 Task: Look for space in Ngaoundéré, Cameroon from 2nd September, 2023 to 10th September, 2023 for 1 adult in price range Rs.5000 to Rs.16000. Place can be private room with 1  bedroom having 1 bed and 1 bathroom. Property type can be house, flat, guest house, hotel. Booking option can be shelf check-in. Required host language is English.
Action: Mouse moved to (368, 169)
Screenshot: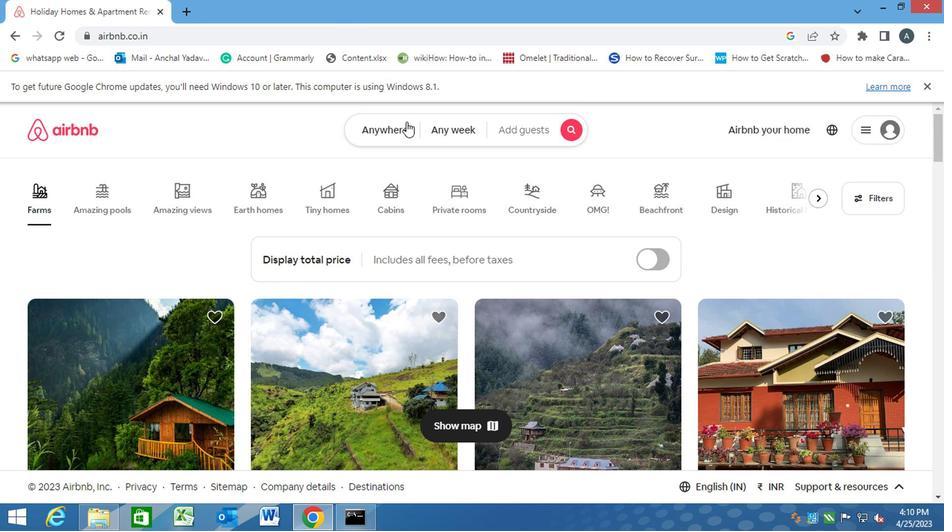 
Action: Mouse pressed left at (368, 169)
Screenshot: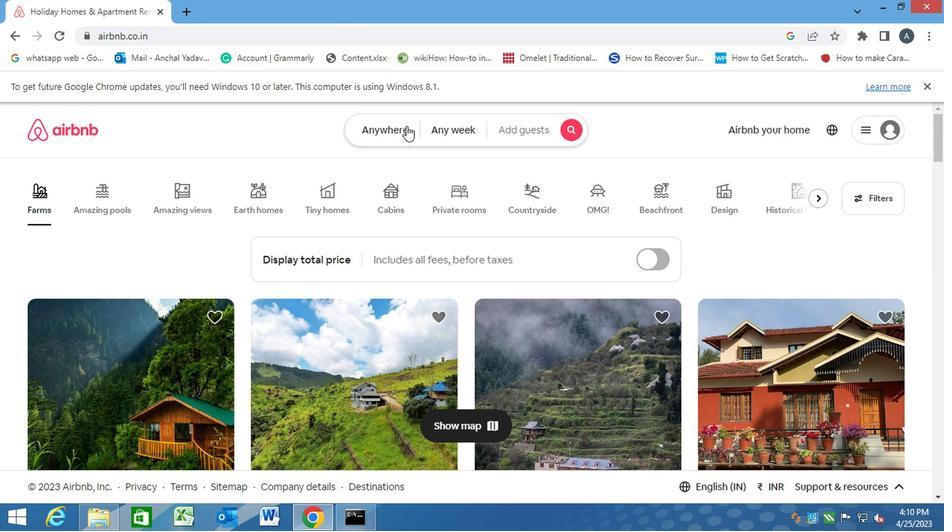 
Action: Mouse moved to (282, 208)
Screenshot: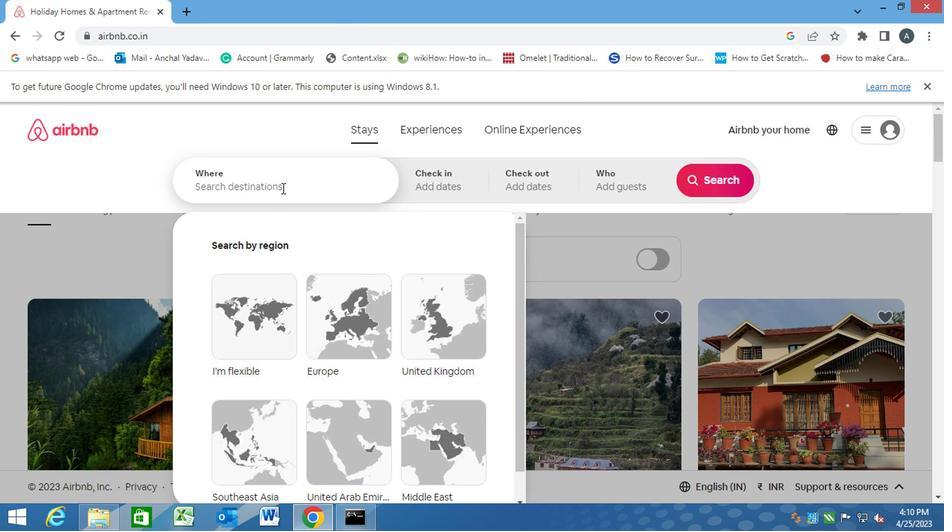 
Action: Mouse pressed left at (282, 208)
Screenshot: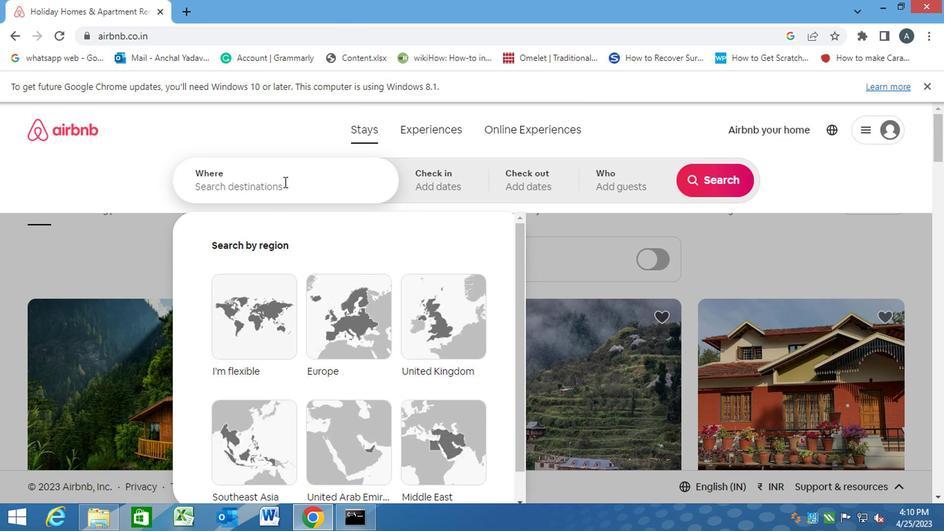 
Action: Key pressed n<Key.caps_lock>gaoundere,<Key.space><Key.caps_lock>c<Key.caps_lock>ameroon<Key.enter>
Screenshot: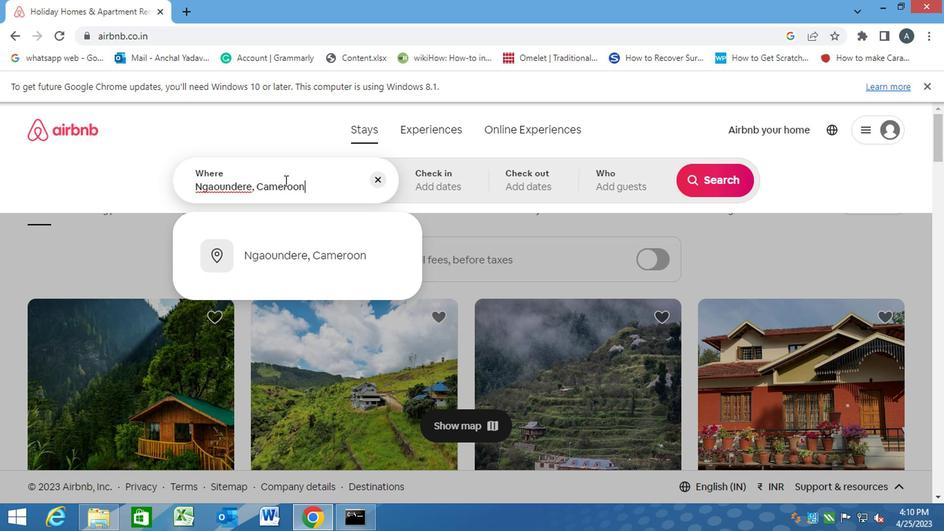 
Action: Mouse moved to (586, 284)
Screenshot: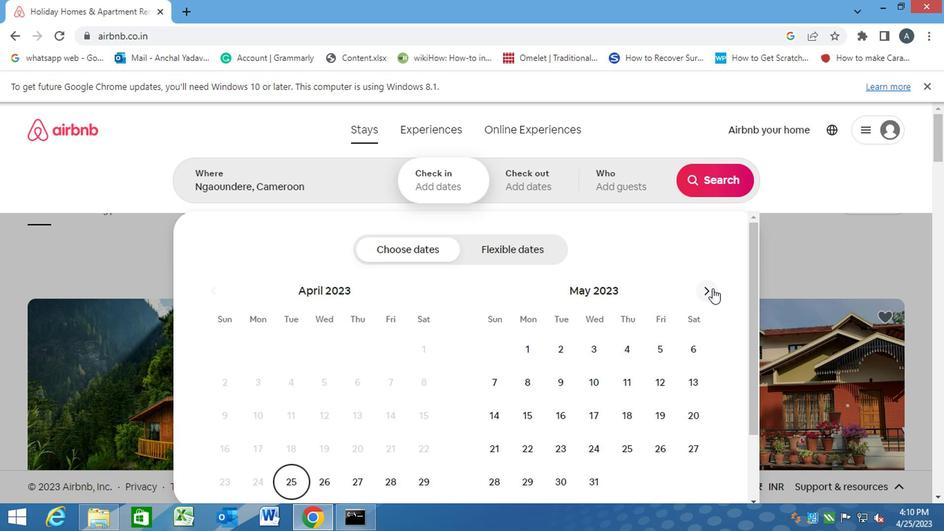 
Action: Mouse pressed left at (586, 284)
Screenshot: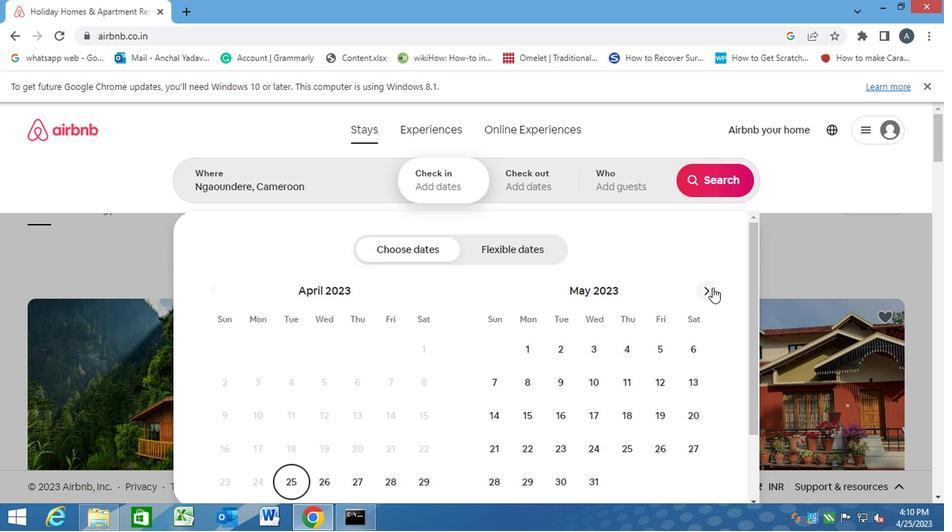 
Action: Mouse pressed left at (586, 284)
Screenshot: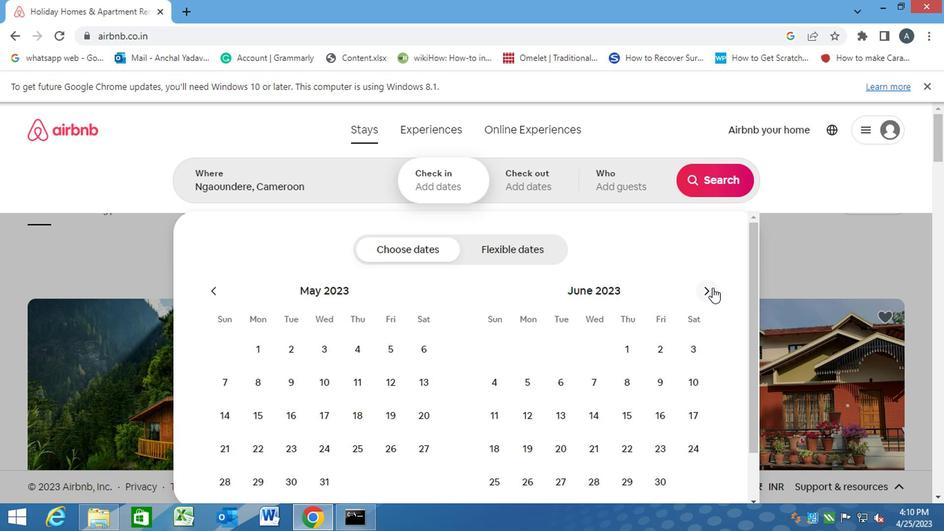 
Action: Mouse pressed left at (586, 284)
Screenshot: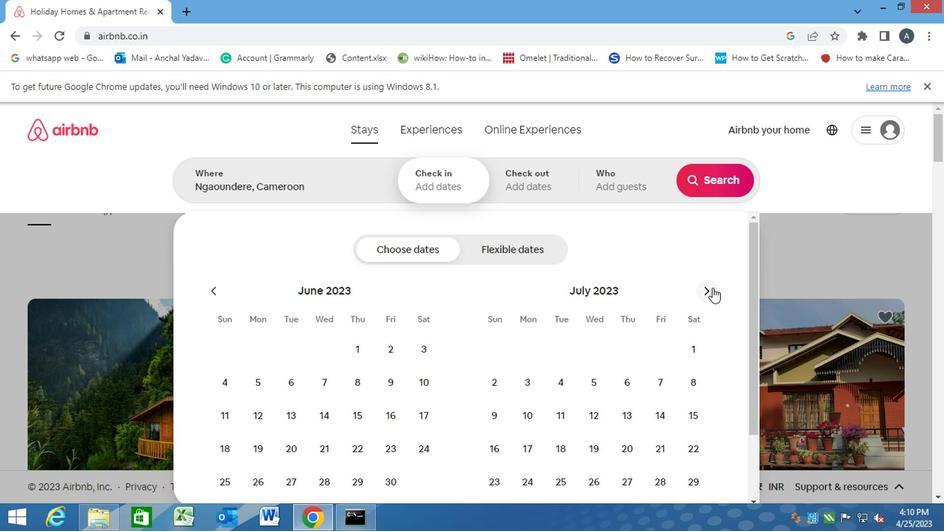 
Action: Mouse pressed left at (586, 284)
Screenshot: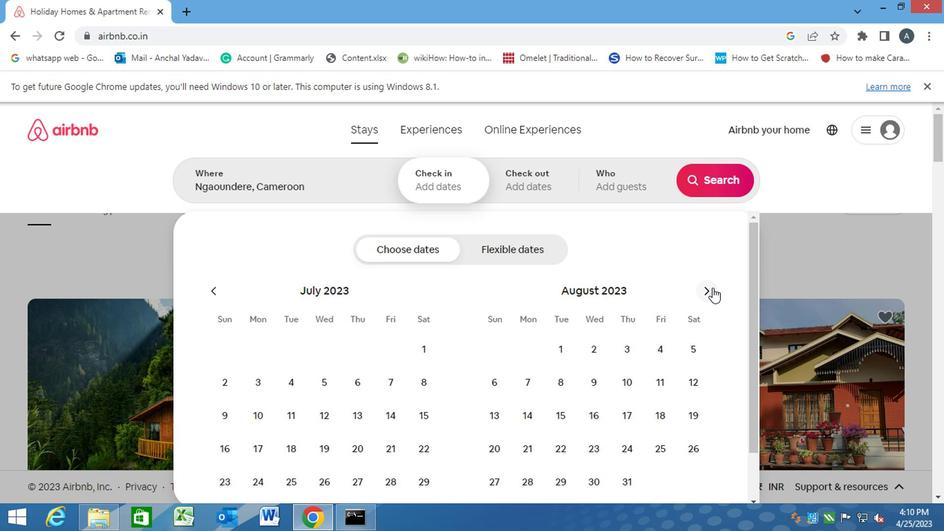 
Action: Mouse moved to (565, 325)
Screenshot: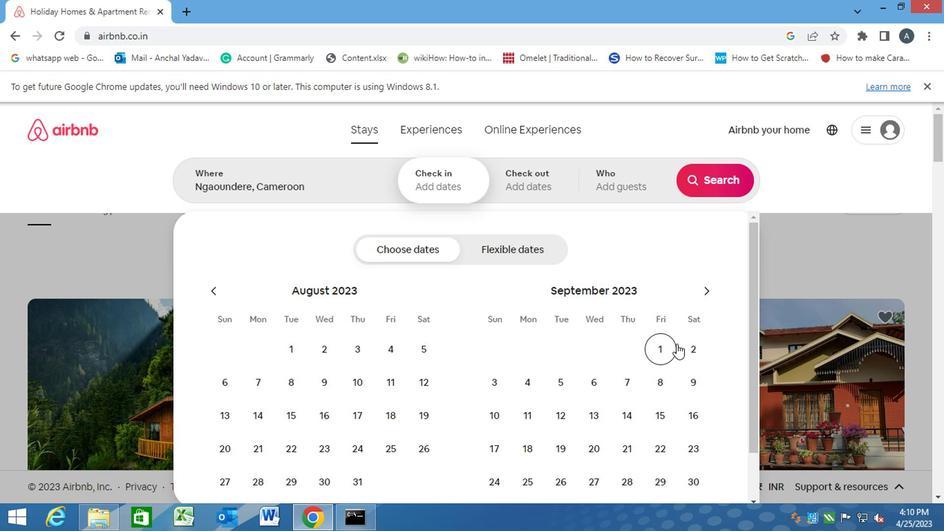 
Action: Mouse pressed left at (565, 325)
Screenshot: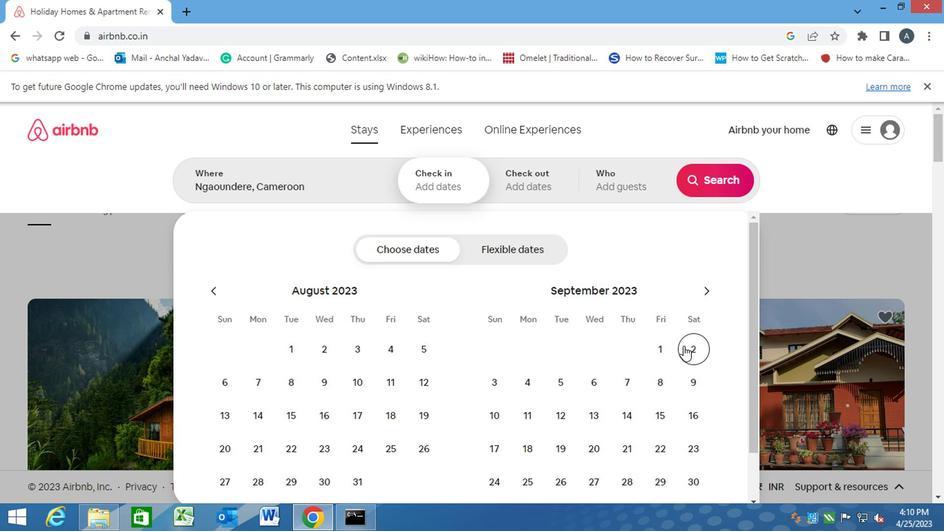 
Action: Mouse moved to (439, 372)
Screenshot: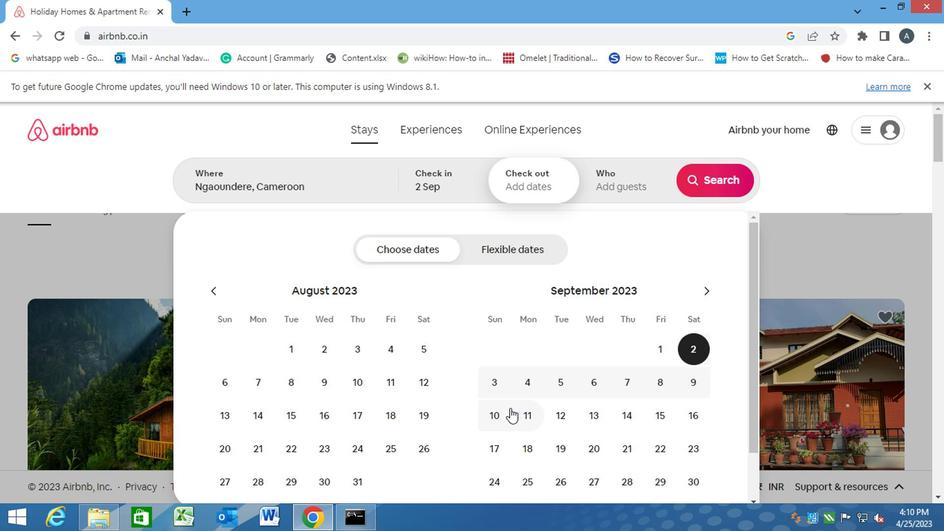 
Action: Mouse pressed left at (439, 372)
Screenshot: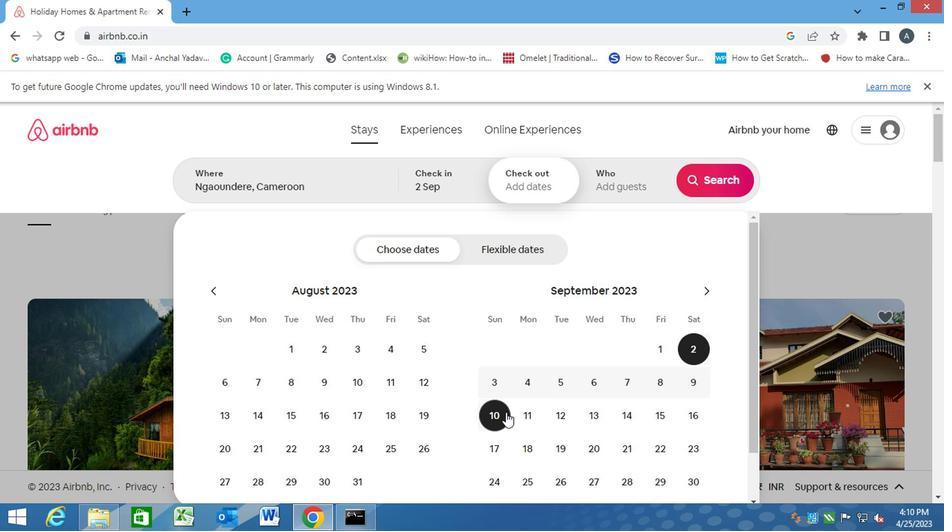 
Action: Mouse moved to (525, 209)
Screenshot: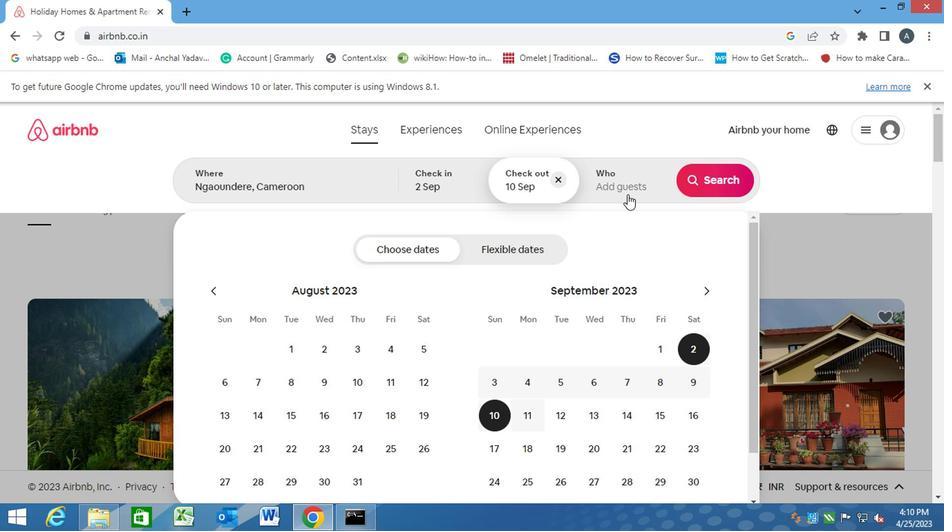 
Action: Mouse pressed left at (525, 209)
Screenshot: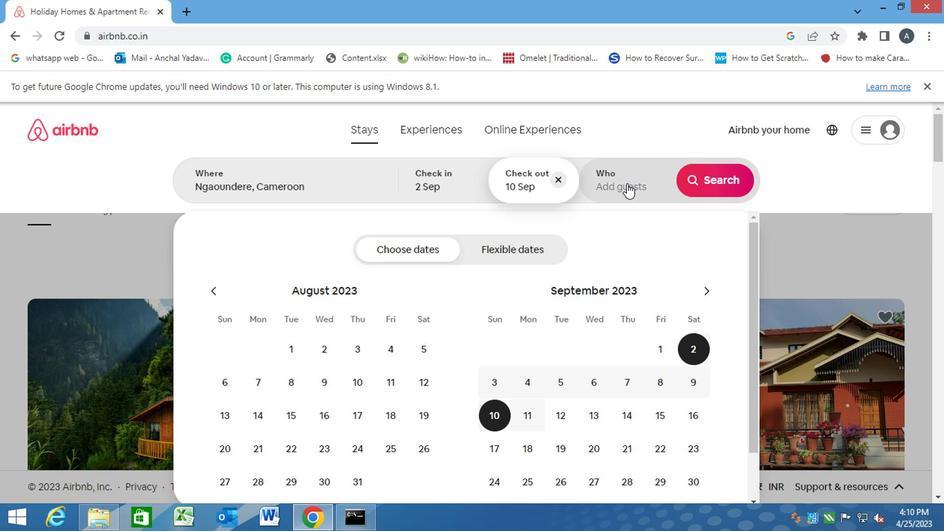 
Action: Mouse moved to (595, 259)
Screenshot: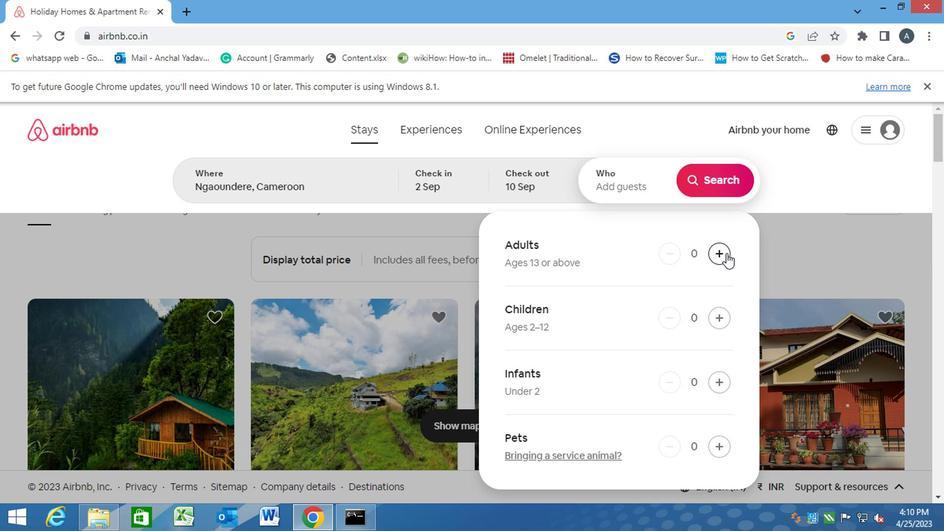 
Action: Mouse pressed left at (595, 259)
Screenshot: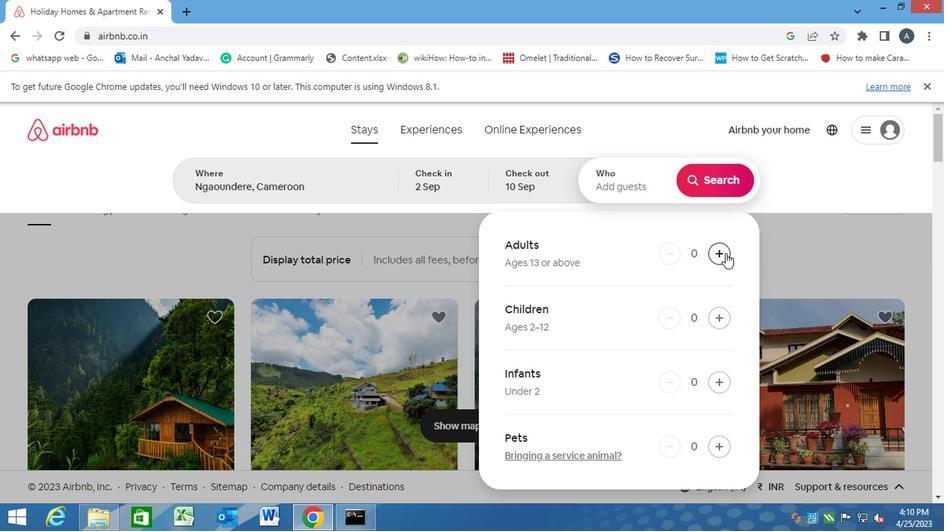 
Action: Mouse moved to (590, 210)
Screenshot: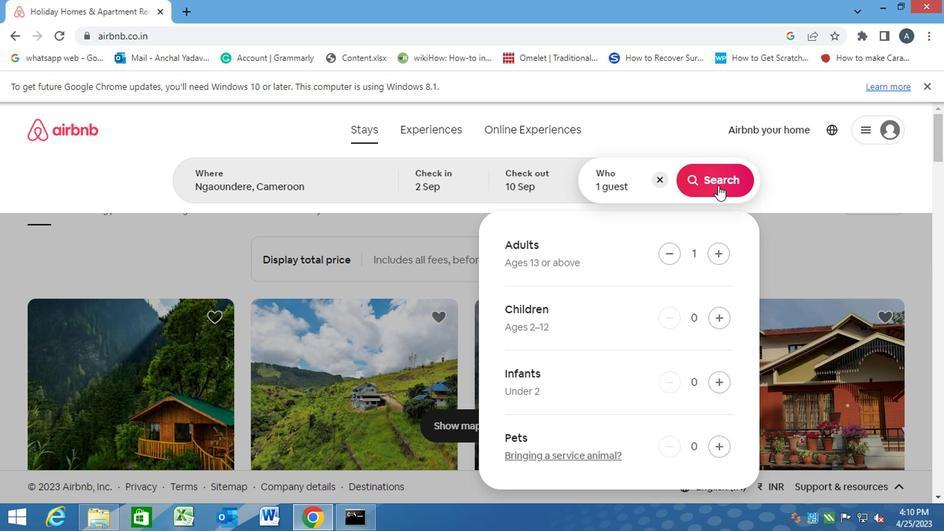 
Action: Mouse pressed left at (590, 210)
Screenshot: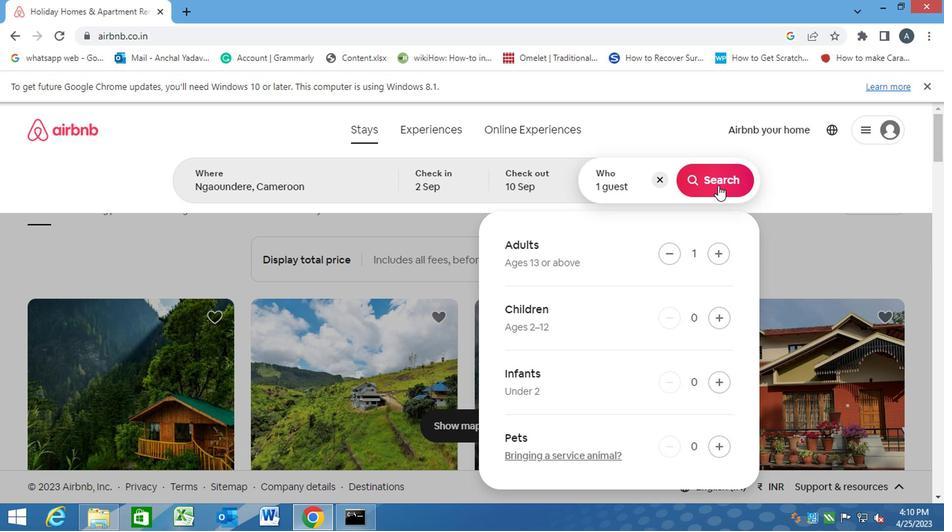 
Action: Mouse moved to (704, 208)
Screenshot: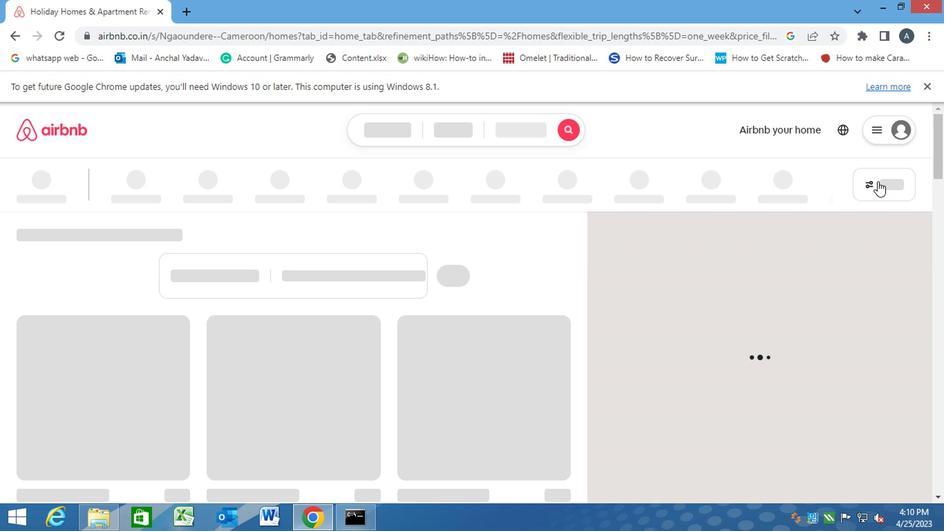 
Action: Mouse pressed left at (704, 208)
Screenshot: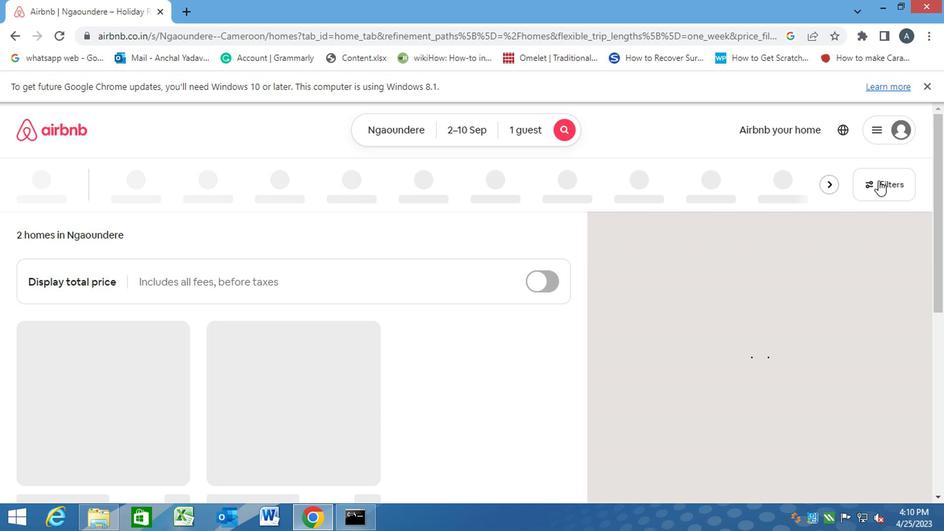 
Action: Mouse moved to (297, 334)
Screenshot: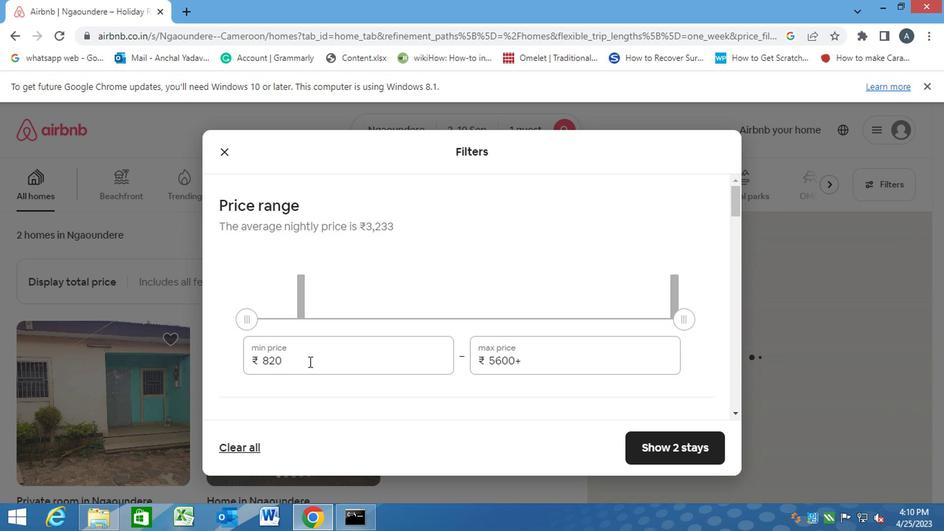 
Action: Mouse pressed left at (297, 334)
Screenshot: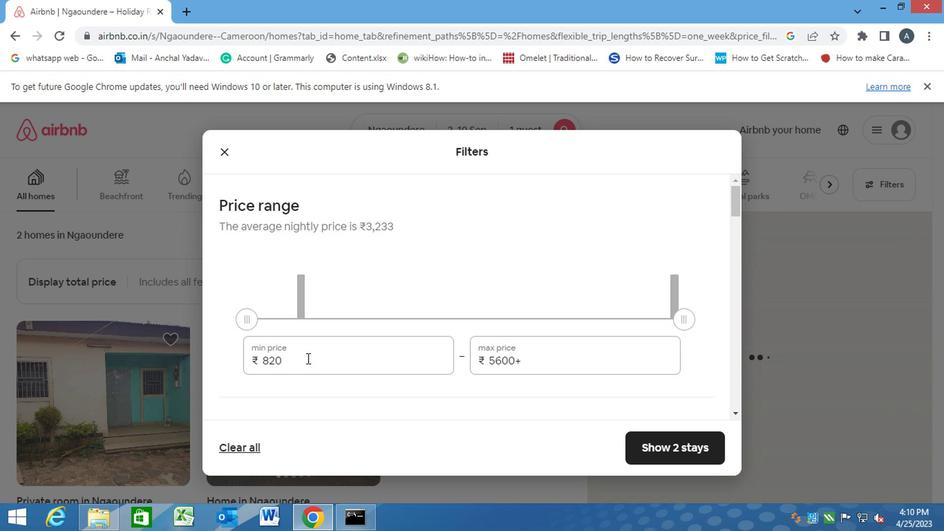 
Action: Mouse moved to (266, 335)
Screenshot: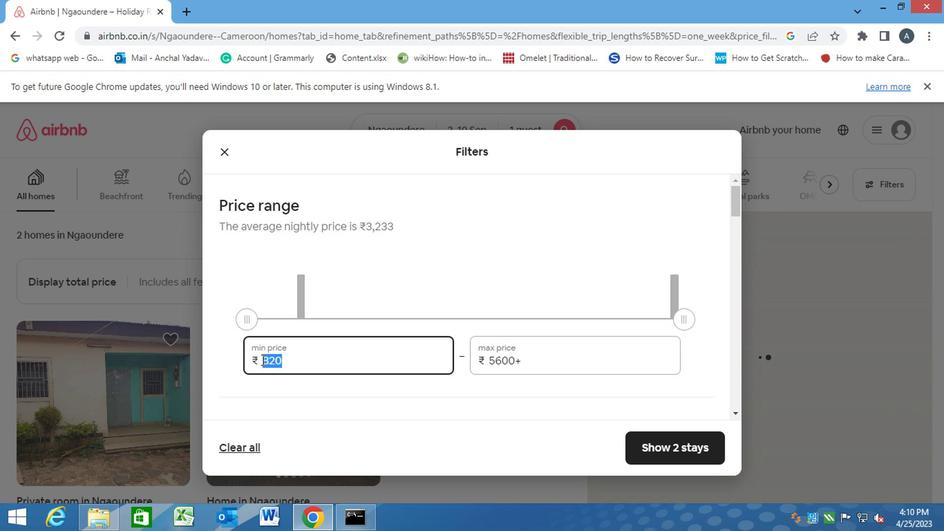 
Action: Key pressed 5000<Key.tab><Key.backspace><Key.backspace><Key.backspace><Key.backspace><Key.backspace><Key.backspace><Key.backspace><Key.backspace><Key.backspace><Key.backspace><Key.backspace><Key.backspace><Key.backspace><Key.backspace><Key.backspace><Key.backspace><Key.backspace>100<Key.backspace><Key.backspace><Key.backspace><Key.backspace><Key.backspace><Key.backspace><Key.backspace><Key.backspace><Key.backspace><Key.backspace><Key.backspace><Key.backspace><Key.backspace><Key.backspace><Key.backspace><Key.backspace><Key.backspace><Key.backspace><Key.backspace><Key.backspace><Key.backspace><Key.backspace><Key.backspace>16000
Screenshot: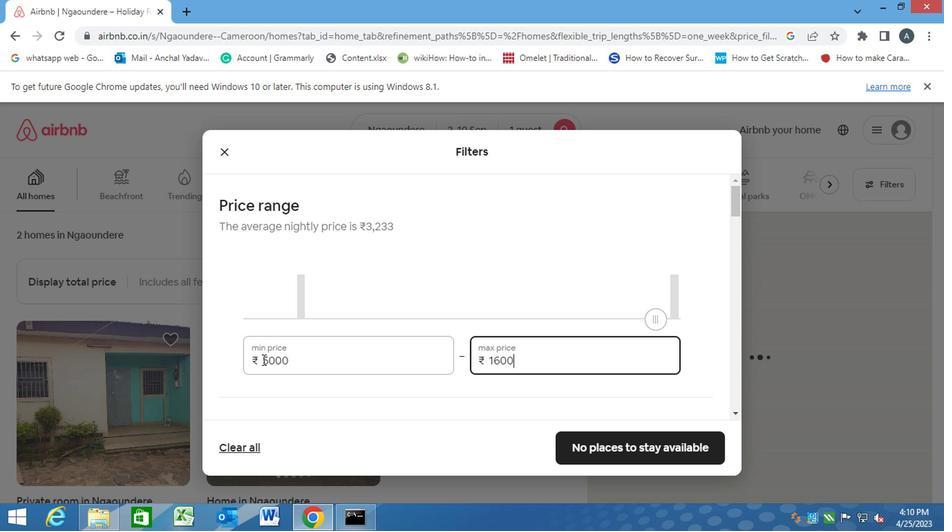 
Action: Mouse moved to (331, 358)
Screenshot: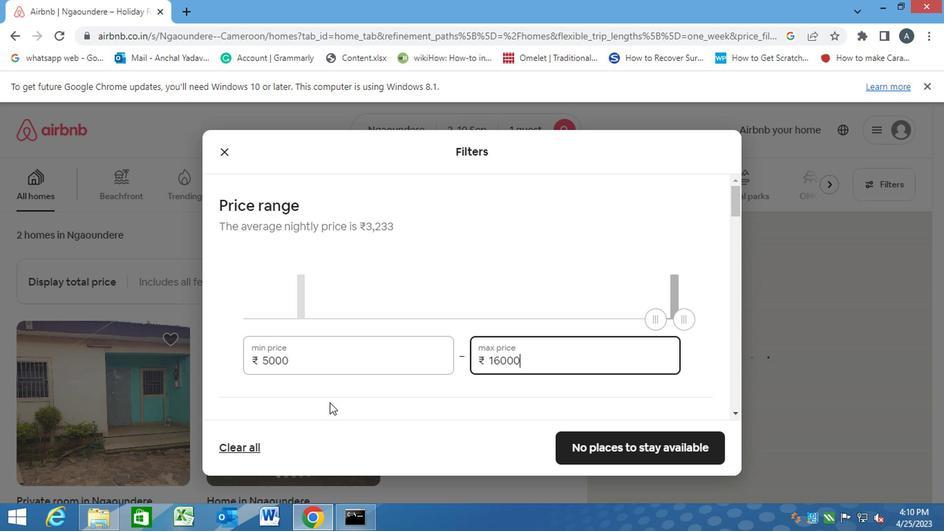 
Action: Mouse pressed left at (331, 358)
Screenshot: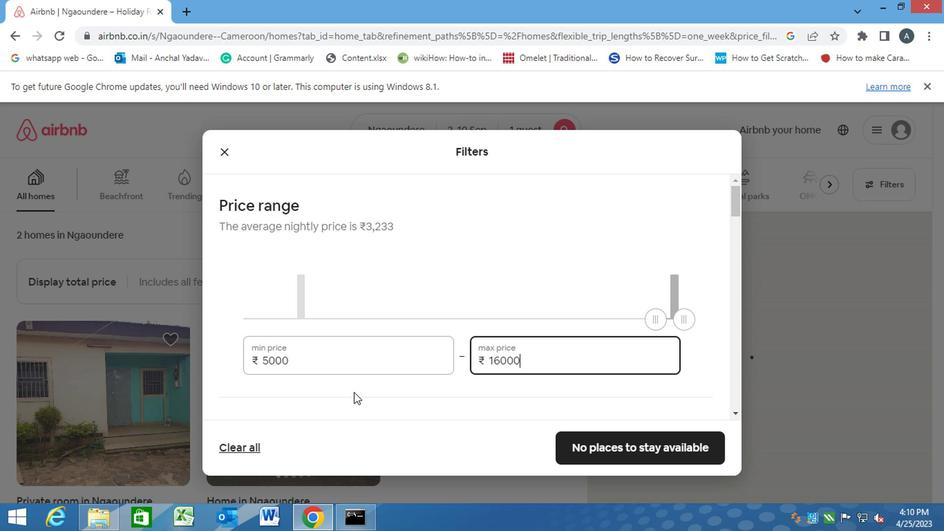 
Action: Mouse moved to (333, 356)
Screenshot: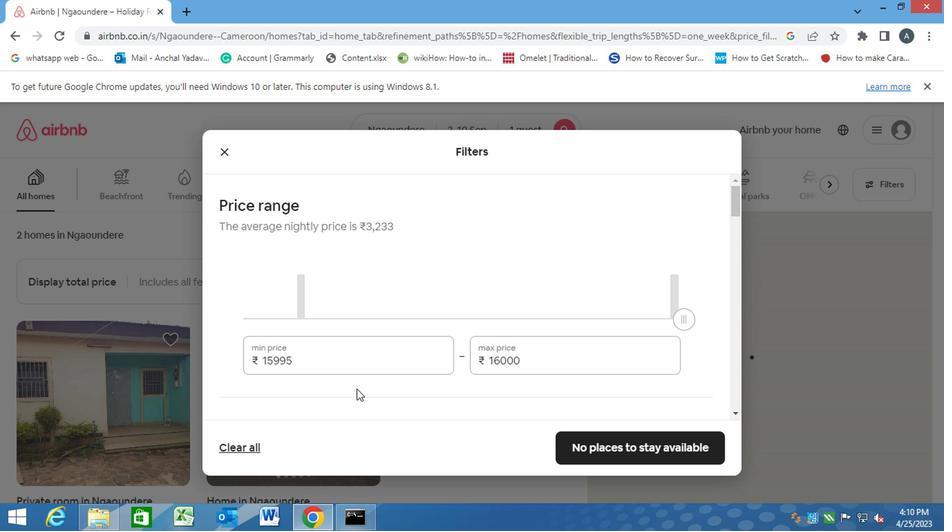 
Action: Mouse scrolled (333, 355) with delta (0, 0)
Screenshot: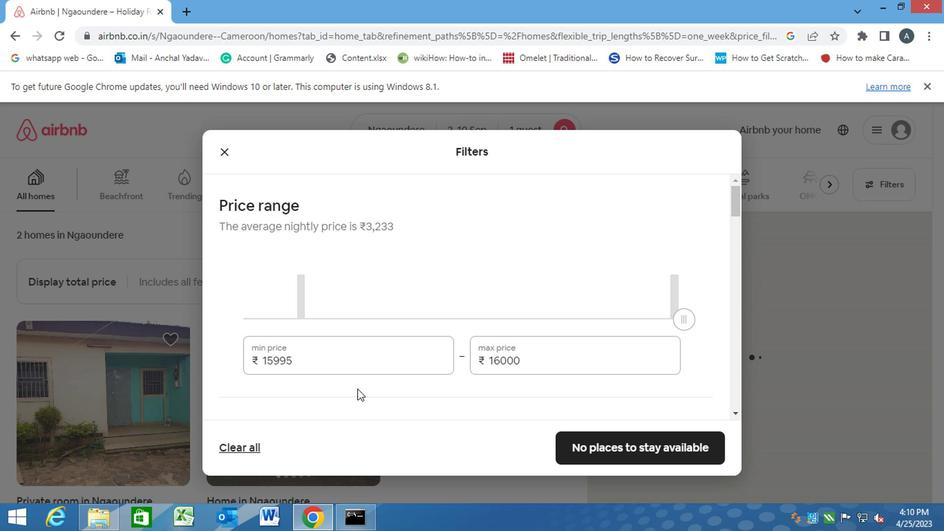 
Action: Mouse scrolled (333, 355) with delta (0, 0)
Screenshot: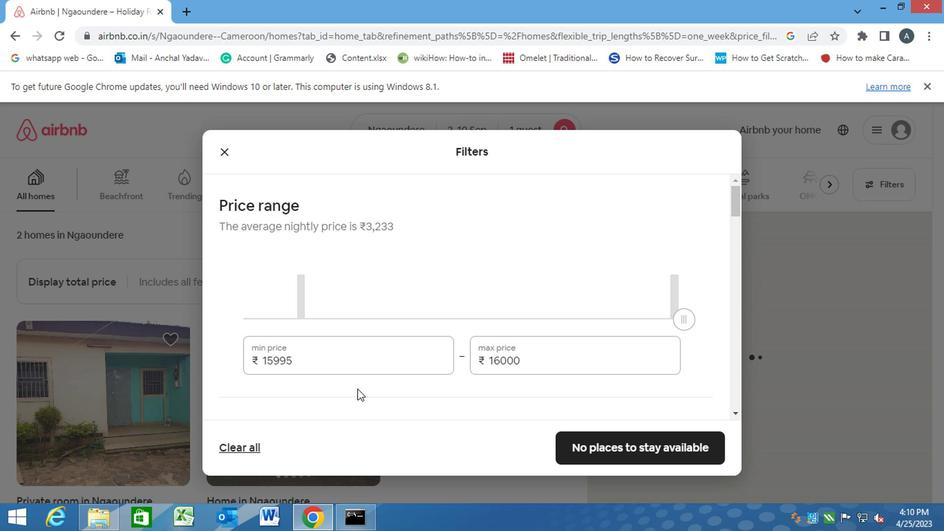 
Action: Mouse moved to (417, 315)
Screenshot: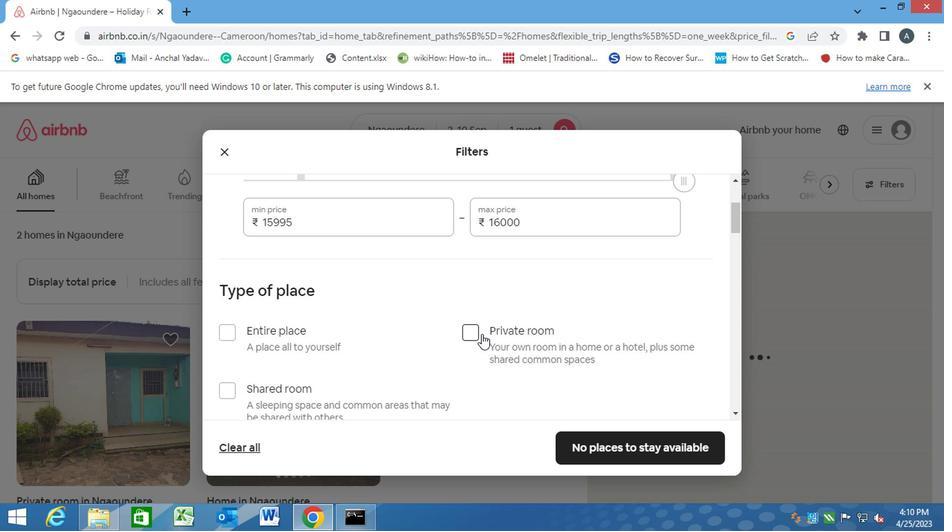
Action: Mouse pressed left at (417, 315)
Screenshot: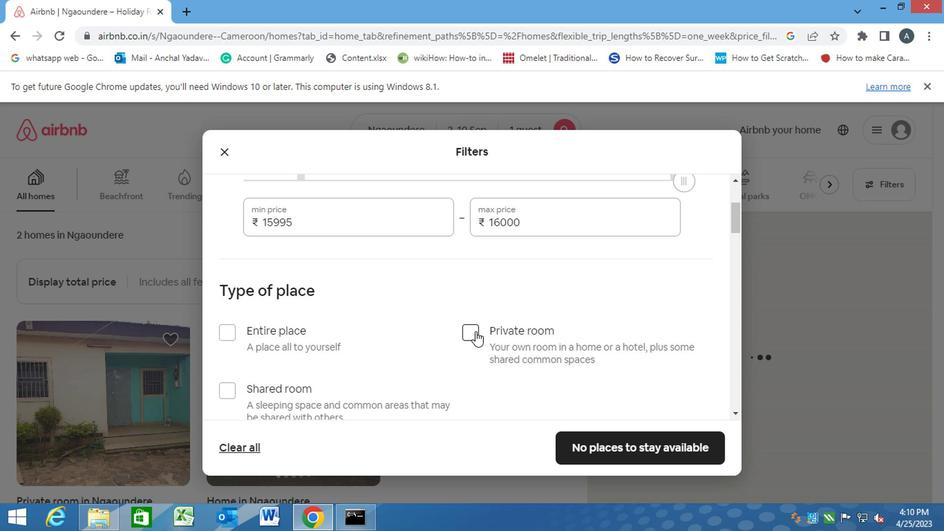 
Action: Mouse moved to (416, 328)
Screenshot: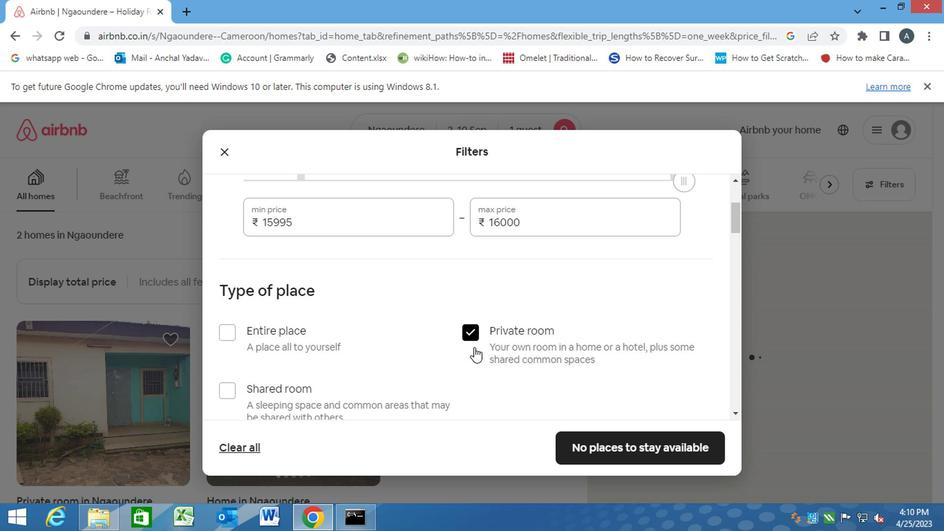
Action: Mouse scrolled (416, 327) with delta (0, 0)
Screenshot: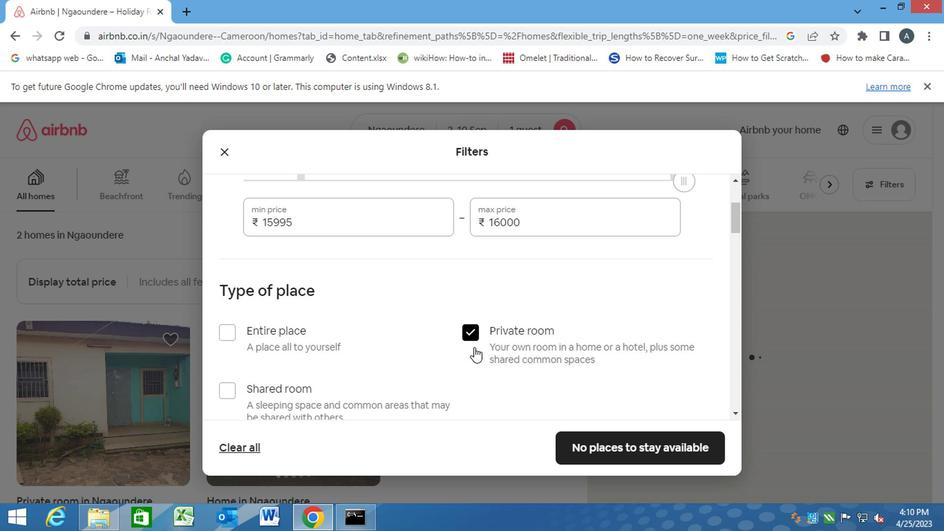 
Action: Mouse scrolled (416, 327) with delta (0, 0)
Screenshot: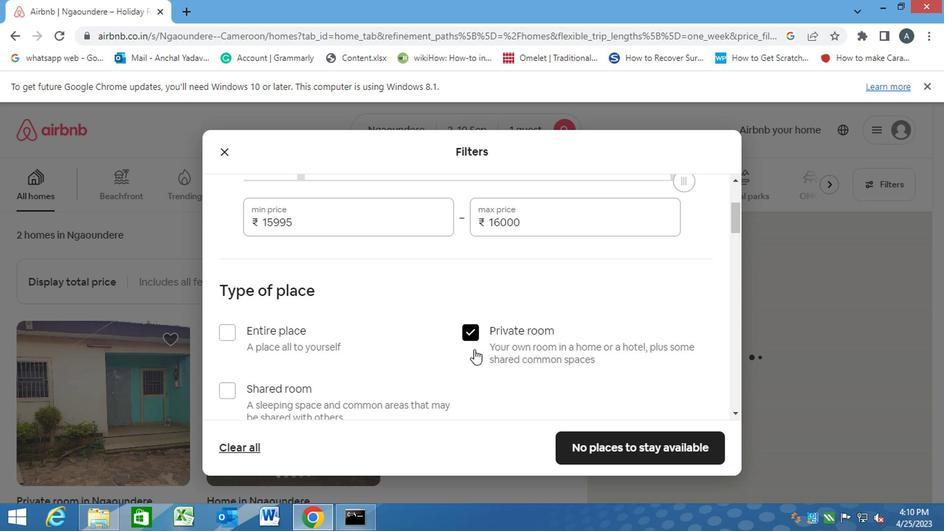 
Action: Mouse moved to (416, 328)
Screenshot: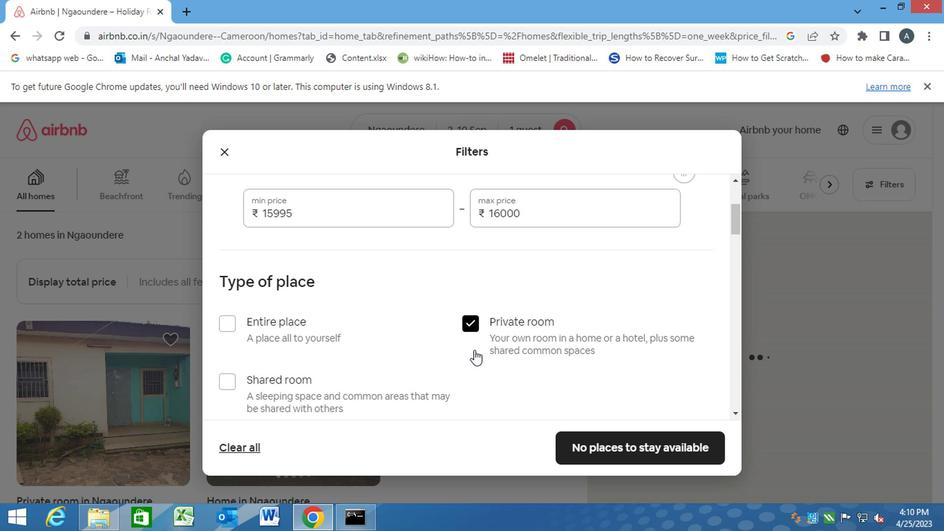 
Action: Mouse scrolled (416, 328) with delta (0, 0)
Screenshot: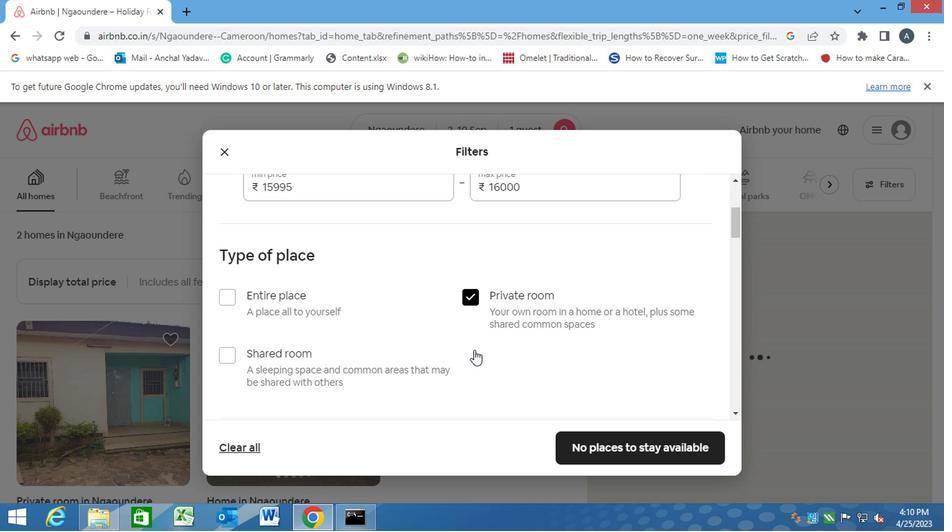 
Action: Mouse moved to (336, 324)
Screenshot: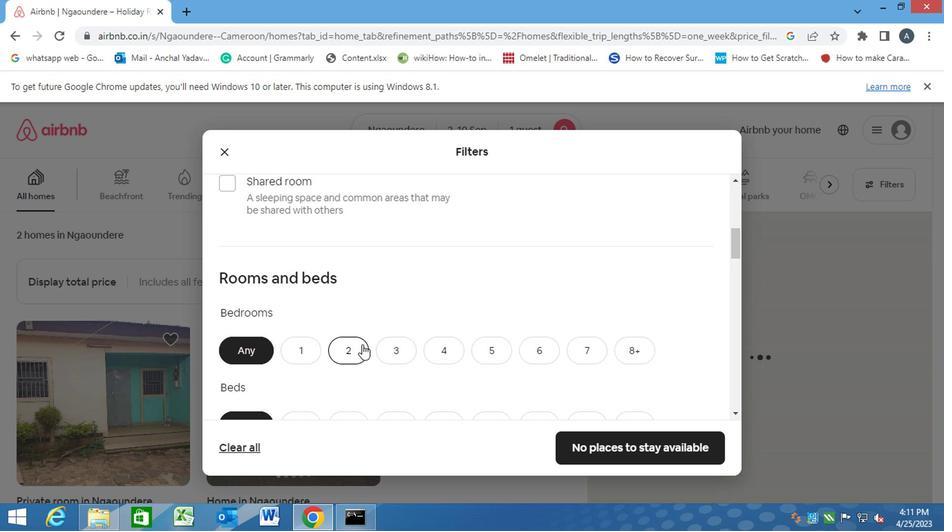
Action: Mouse scrolled (336, 324) with delta (0, 0)
Screenshot: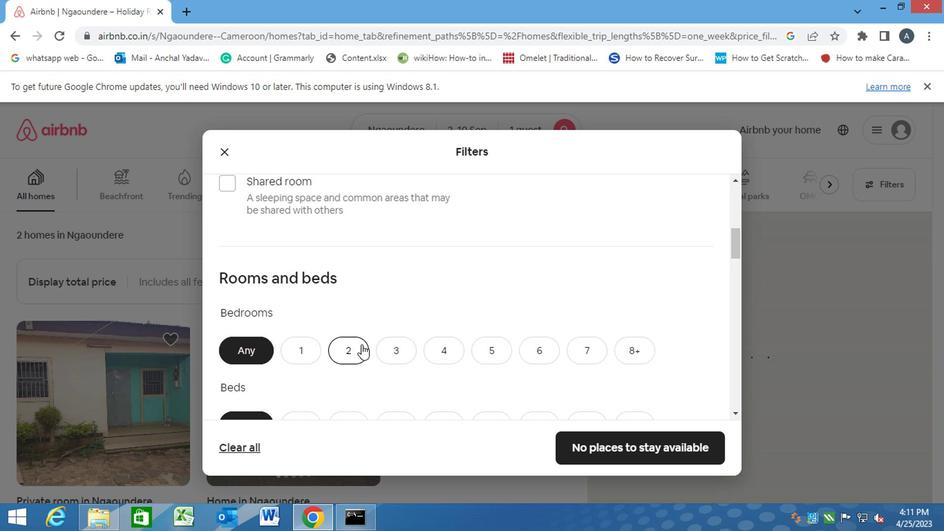 
Action: Mouse moved to (323, 297)
Screenshot: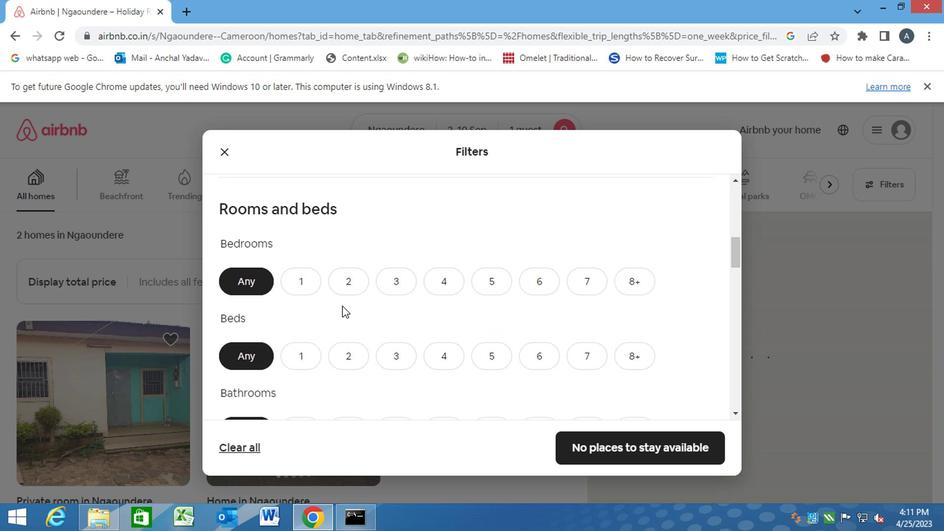 
Action: Mouse scrolled (323, 297) with delta (0, 0)
Screenshot: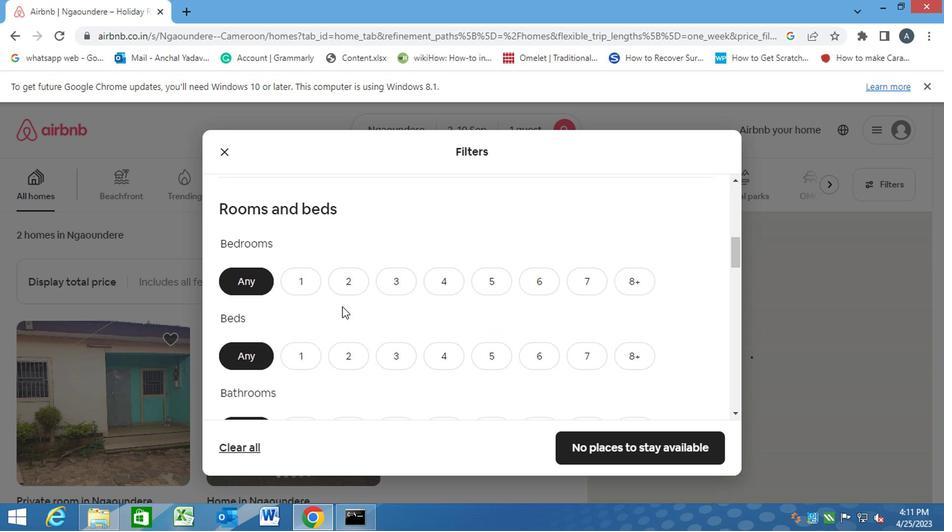 
Action: Mouse moved to (294, 233)
Screenshot: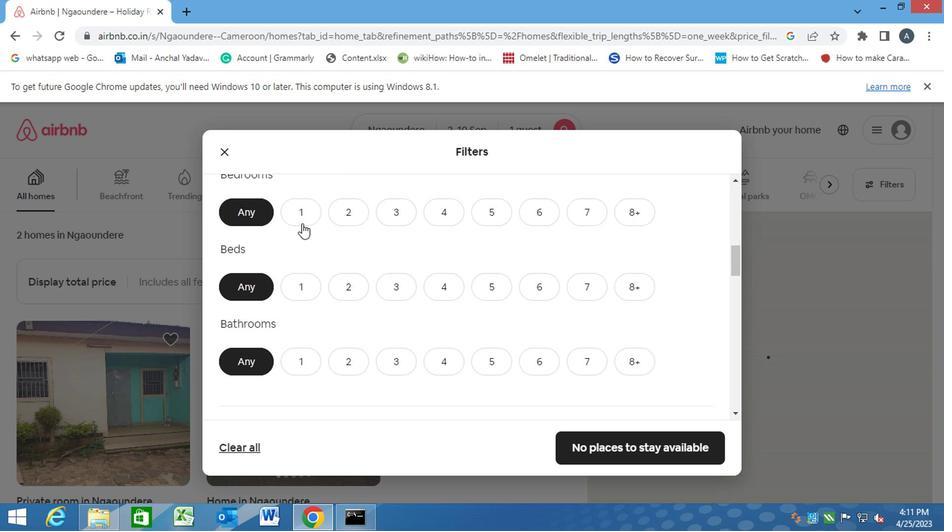 
Action: Mouse pressed left at (294, 233)
Screenshot: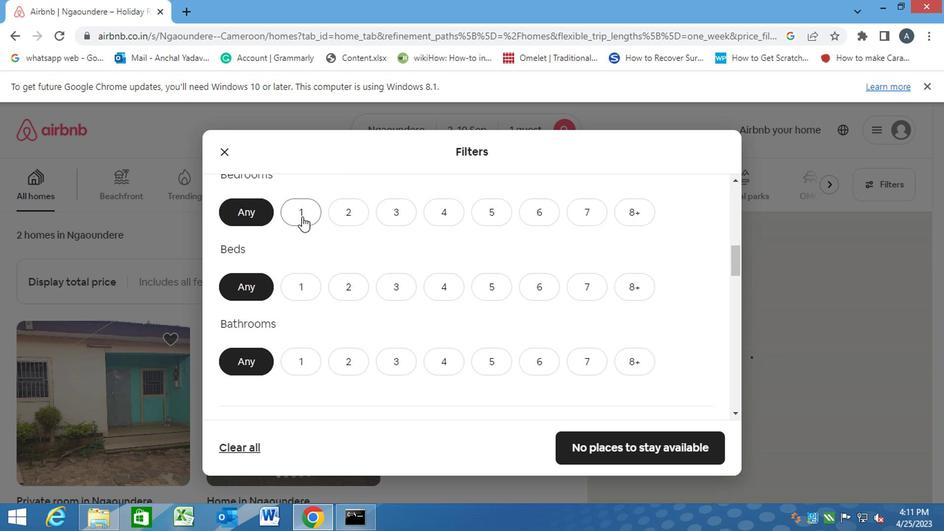 
Action: Mouse moved to (295, 287)
Screenshot: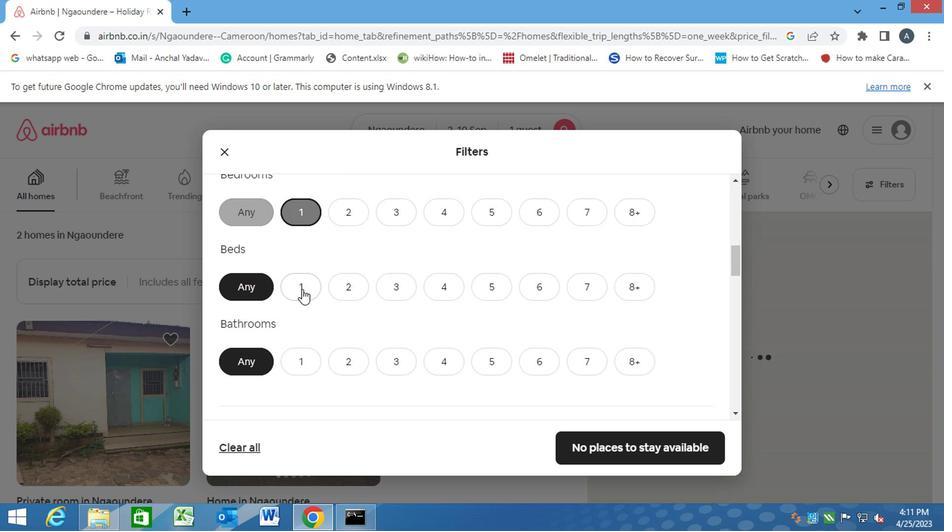 
Action: Mouse pressed left at (295, 287)
Screenshot: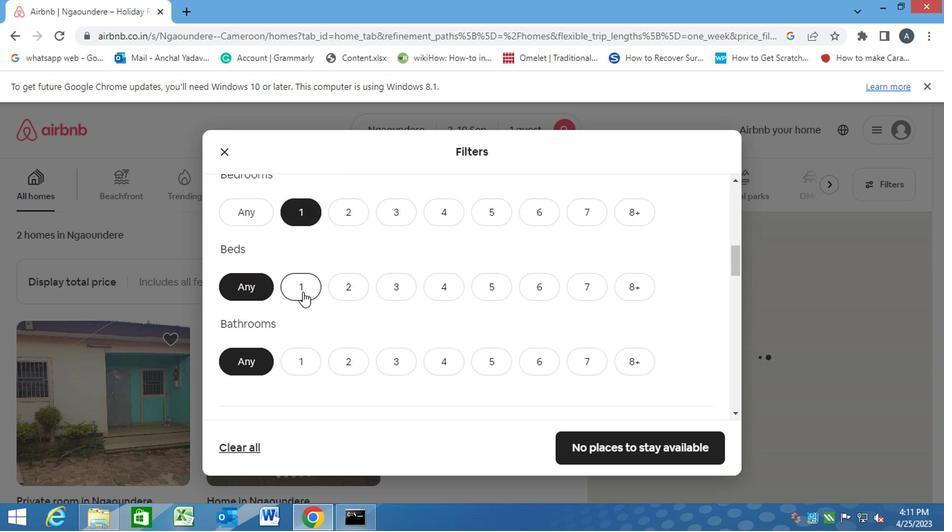 
Action: Mouse moved to (295, 340)
Screenshot: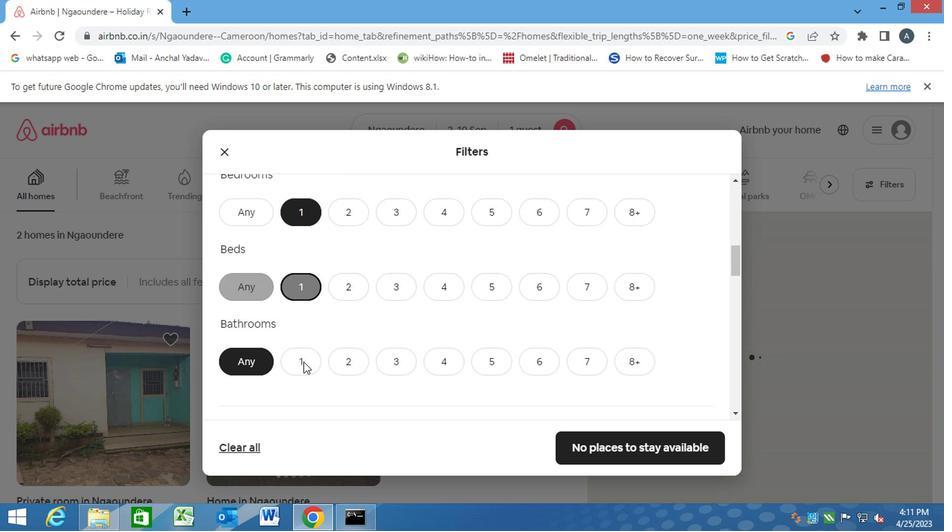 
Action: Mouse pressed left at (295, 340)
Screenshot: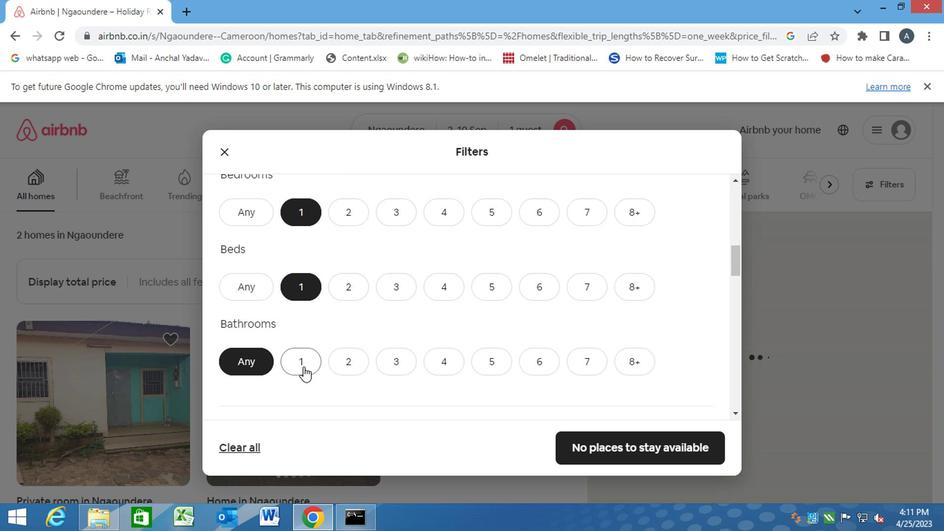 
Action: Mouse moved to (330, 345)
Screenshot: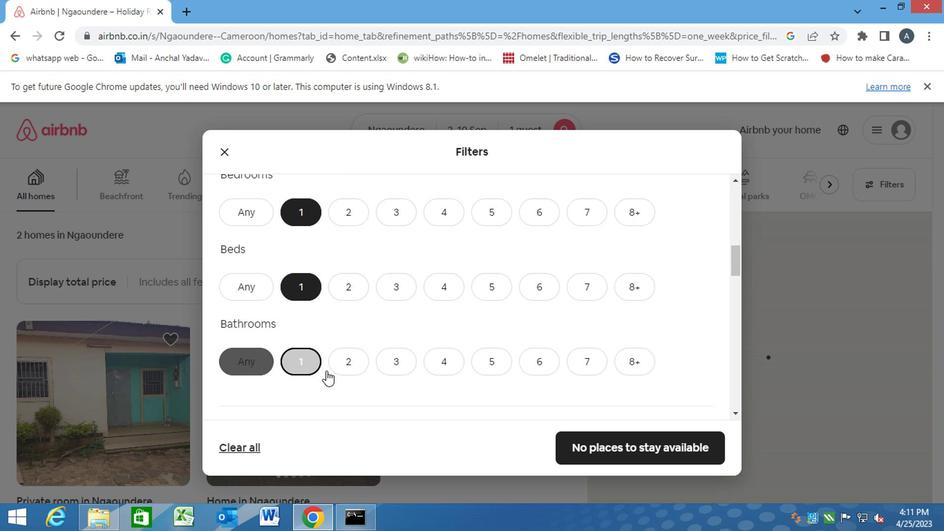 
Action: Mouse scrolled (330, 345) with delta (0, 0)
Screenshot: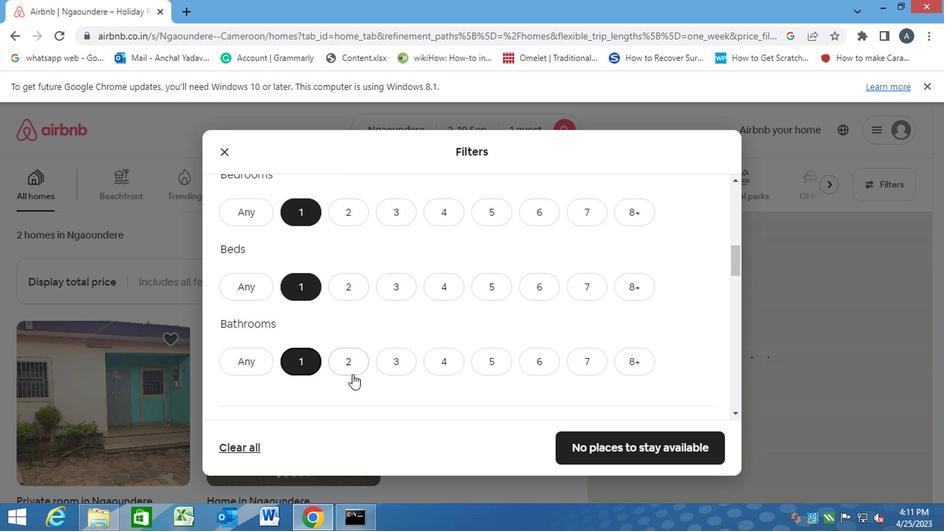 
Action: Mouse scrolled (330, 345) with delta (0, 0)
Screenshot: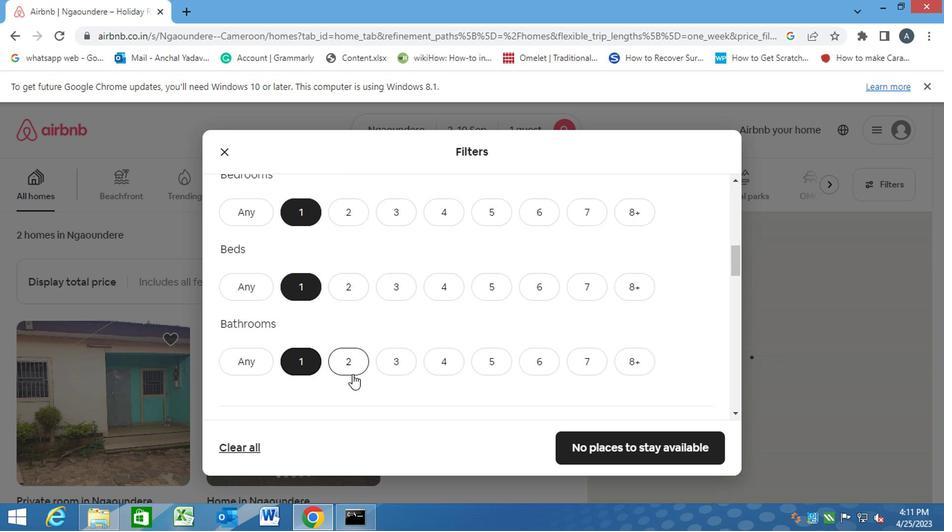 
Action: Mouse moved to (330, 345)
Screenshot: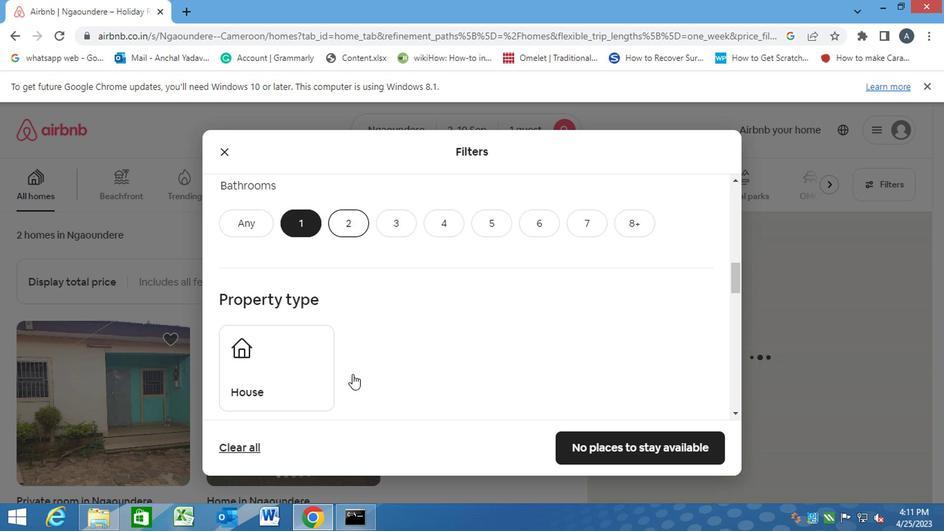 
Action: Mouse scrolled (330, 345) with delta (0, 0)
Screenshot: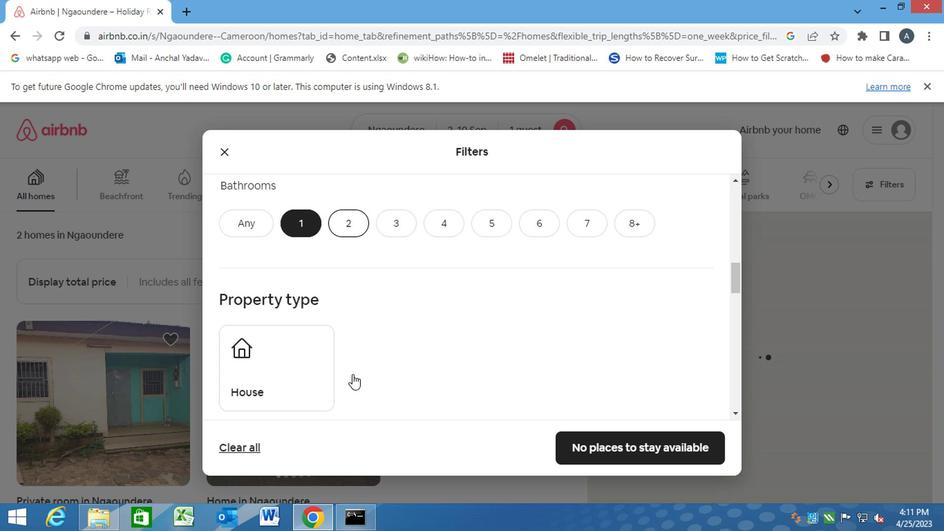 
Action: Mouse moved to (277, 299)
Screenshot: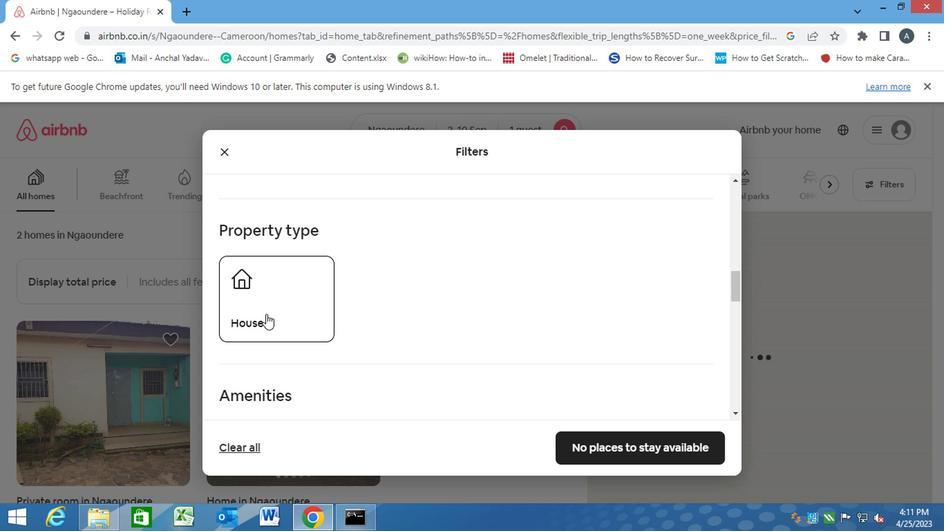 
Action: Mouse pressed left at (277, 299)
Screenshot: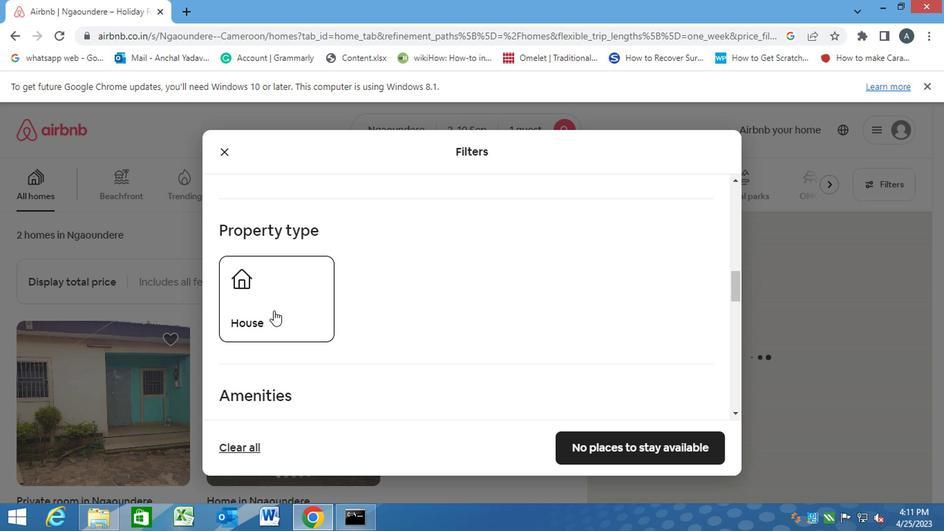 
Action: Mouse moved to (310, 319)
Screenshot: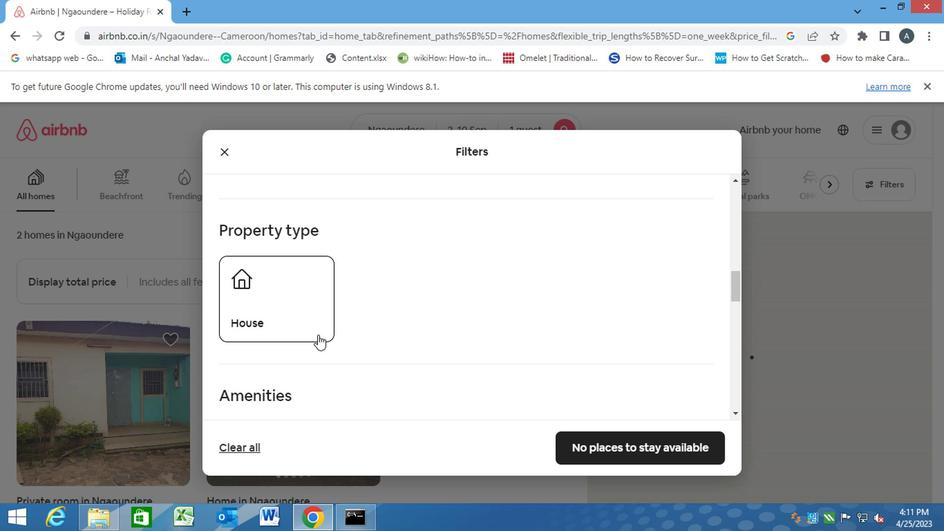 
Action: Mouse scrolled (310, 319) with delta (0, 0)
Screenshot: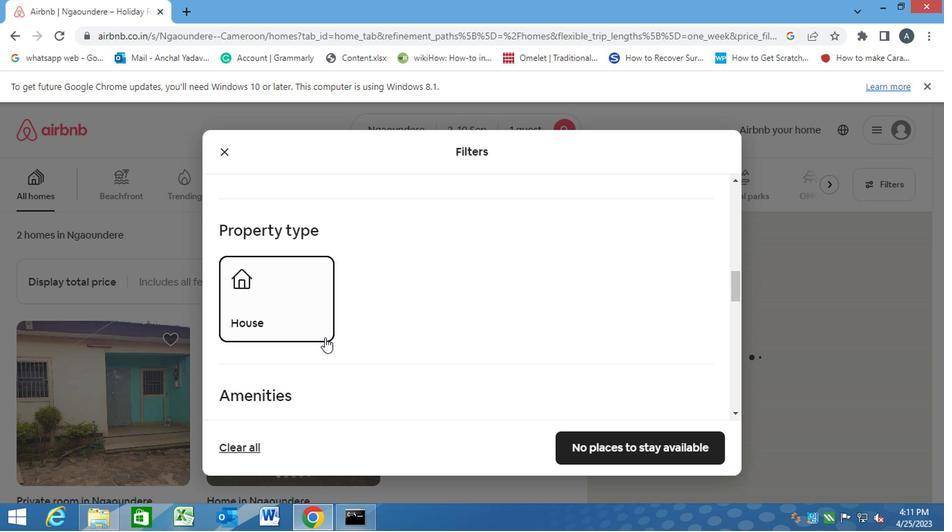 
Action: Mouse scrolled (310, 319) with delta (0, 0)
Screenshot: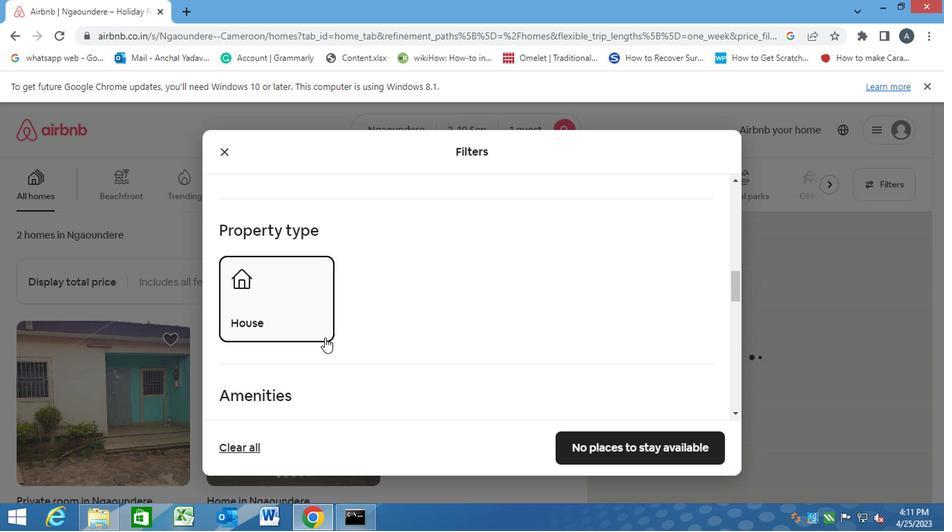 
Action: Mouse scrolled (310, 319) with delta (0, 0)
Screenshot: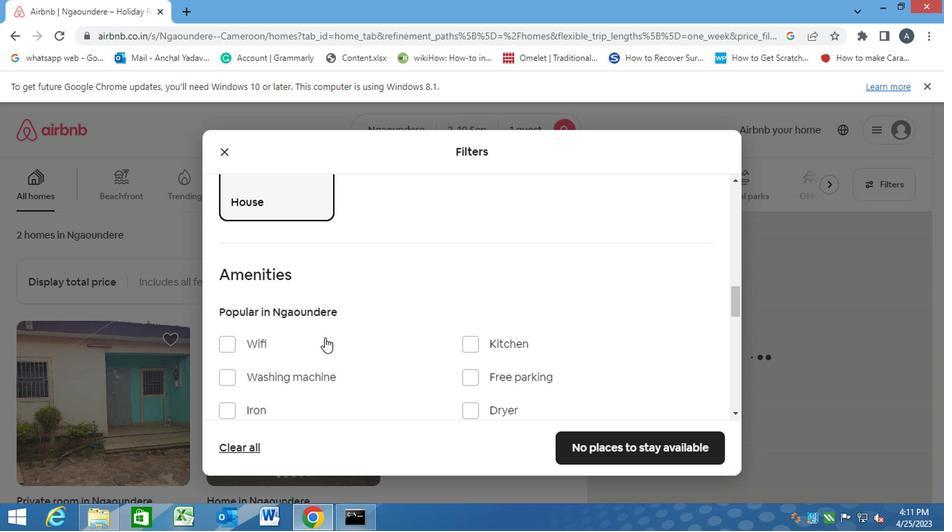 
Action: Mouse moved to (397, 319)
Screenshot: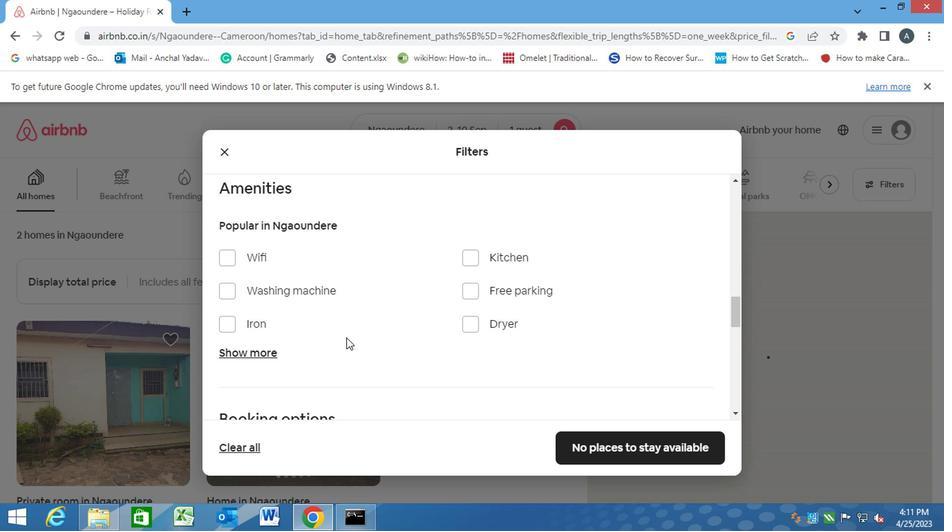 
Action: Mouse scrolled (397, 319) with delta (0, 0)
Screenshot: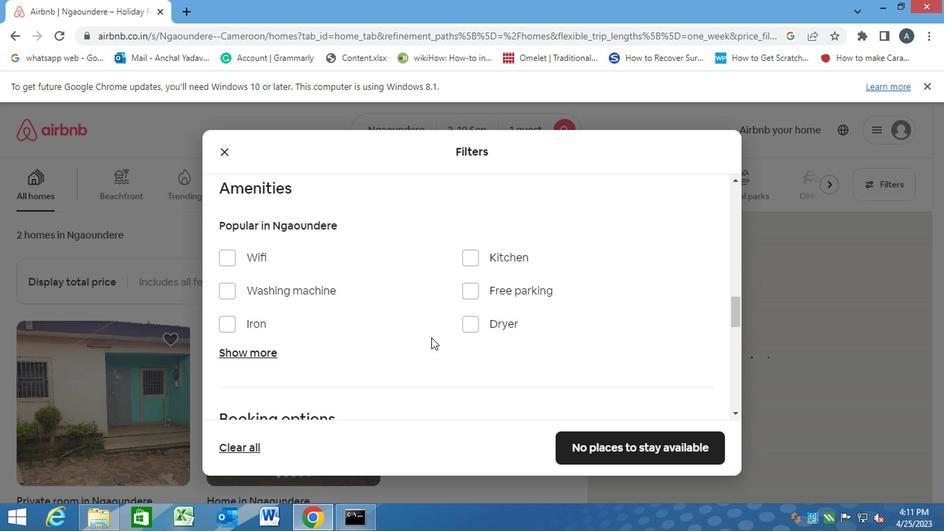 
Action: Mouse scrolled (397, 319) with delta (0, 0)
Screenshot: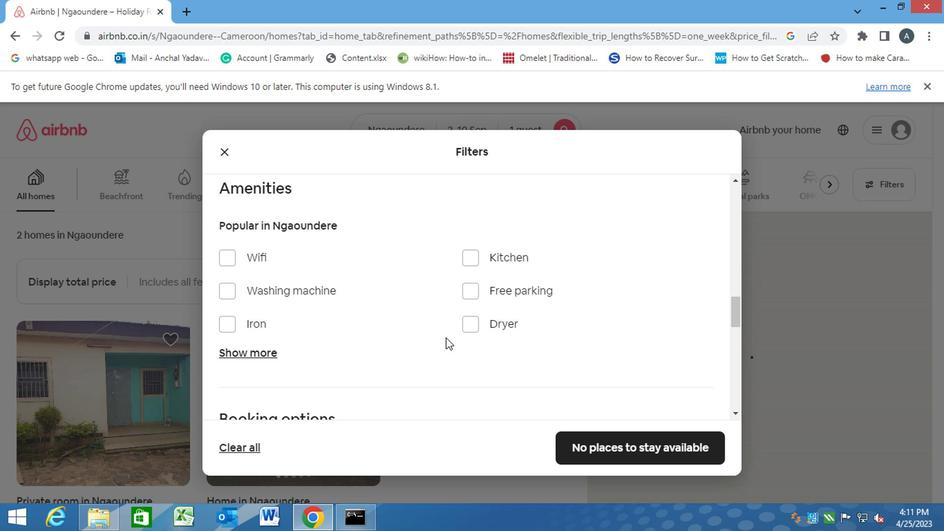 
Action: Mouse scrolled (397, 319) with delta (0, 0)
Screenshot: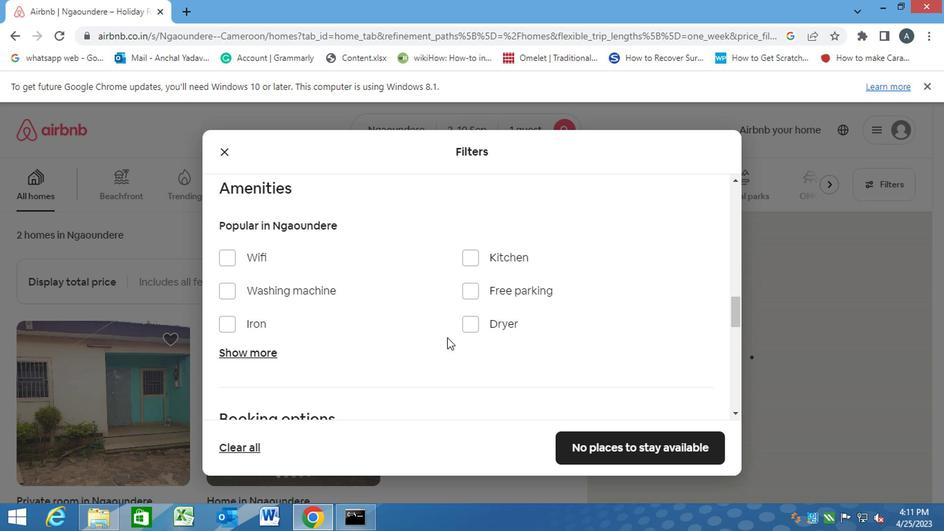 
Action: Mouse moved to (567, 299)
Screenshot: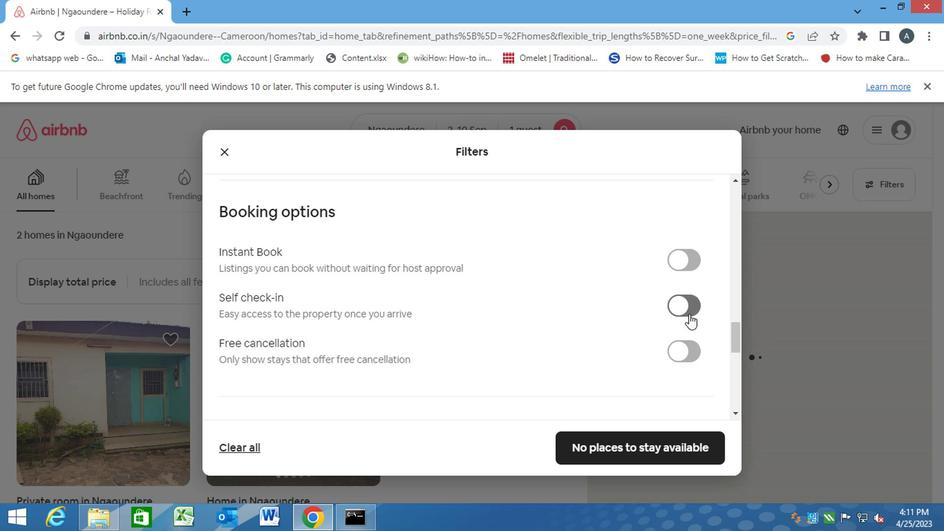 
Action: Mouse pressed left at (567, 299)
Screenshot: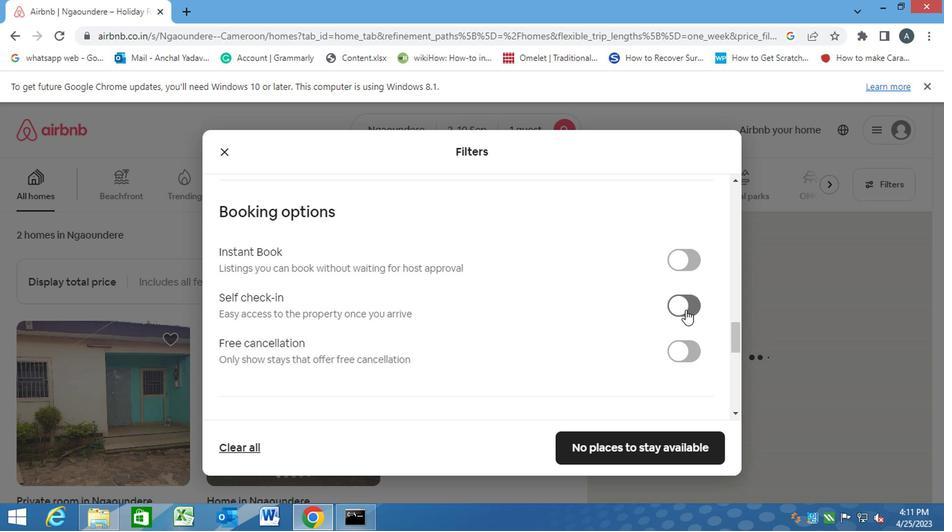 
Action: Mouse moved to (461, 298)
Screenshot: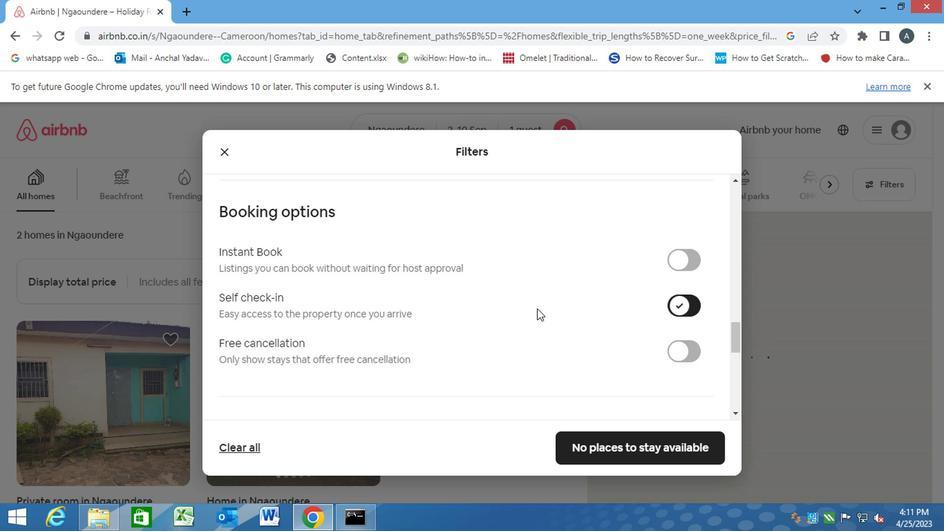 
Action: Mouse scrolled (461, 298) with delta (0, 0)
Screenshot: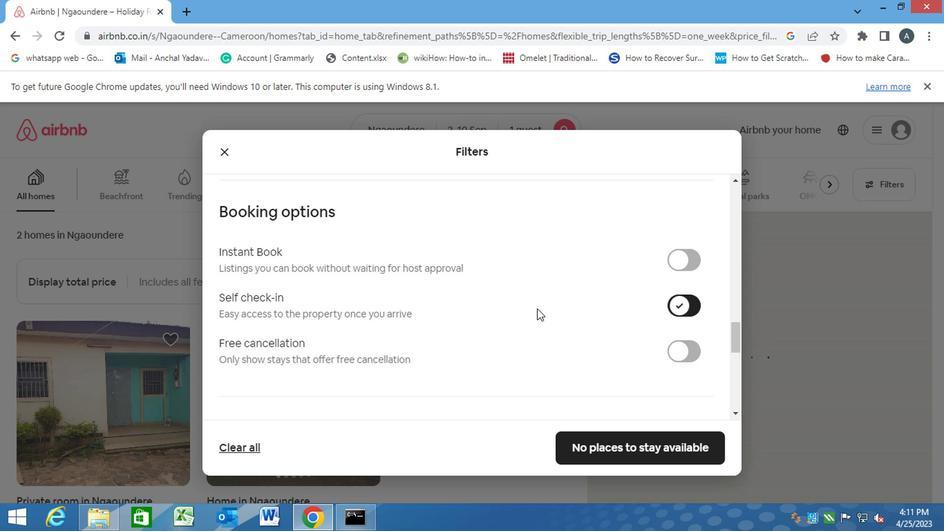 
Action: Mouse scrolled (461, 298) with delta (0, 0)
Screenshot: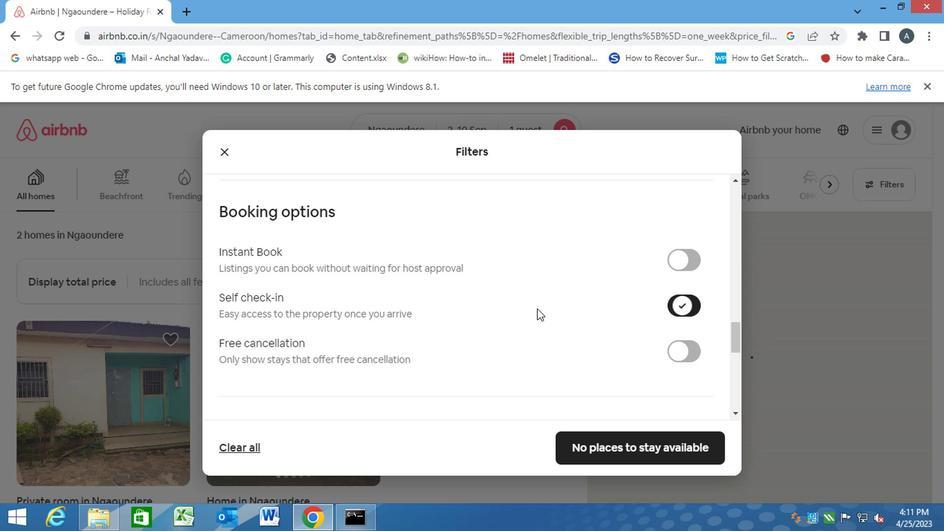 
Action: Mouse scrolled (461, 298) with delta (0, 0)
Screenshot: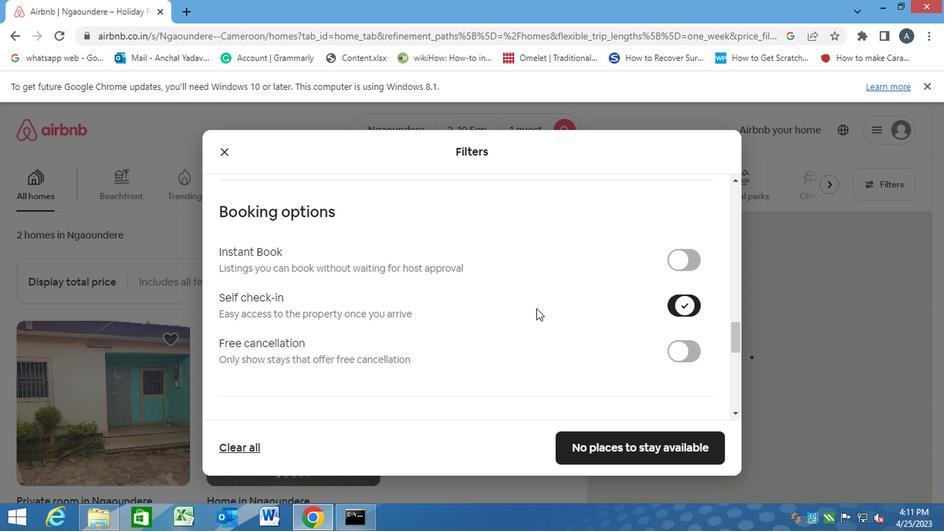 
Action: Mouse moved to (378, 312)
Screenshot: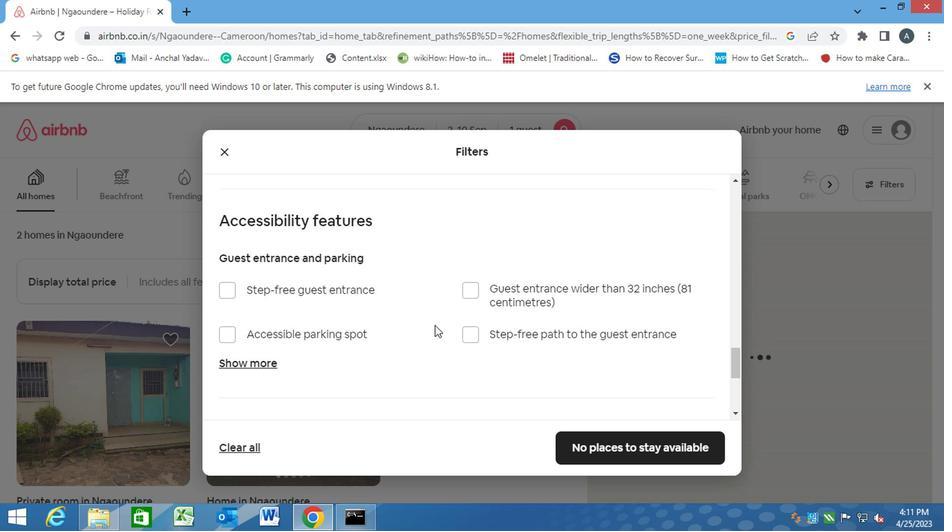 
Action: Mouse scrolled (378, 311) with delta (0, 0)
Screenshot: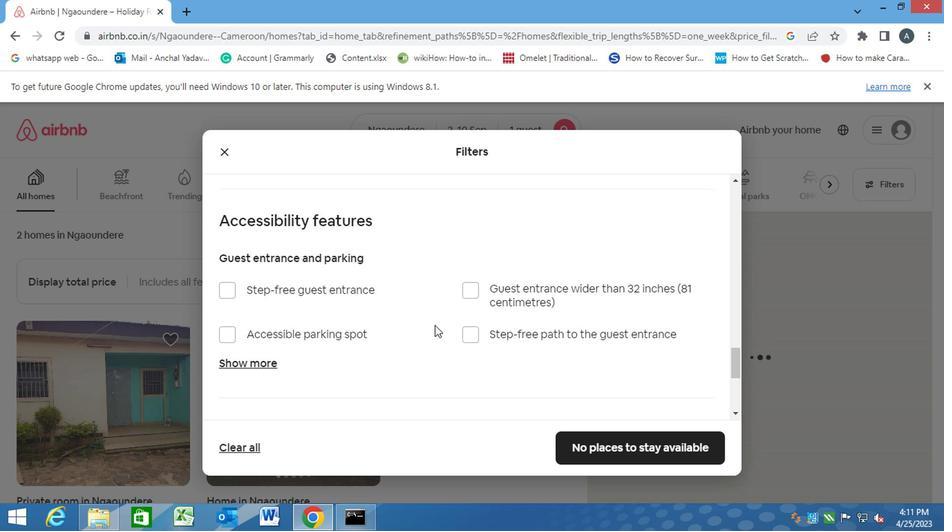 
Action: Mouse scrolled (378, 311) with delta (0, 0)
Screenshot: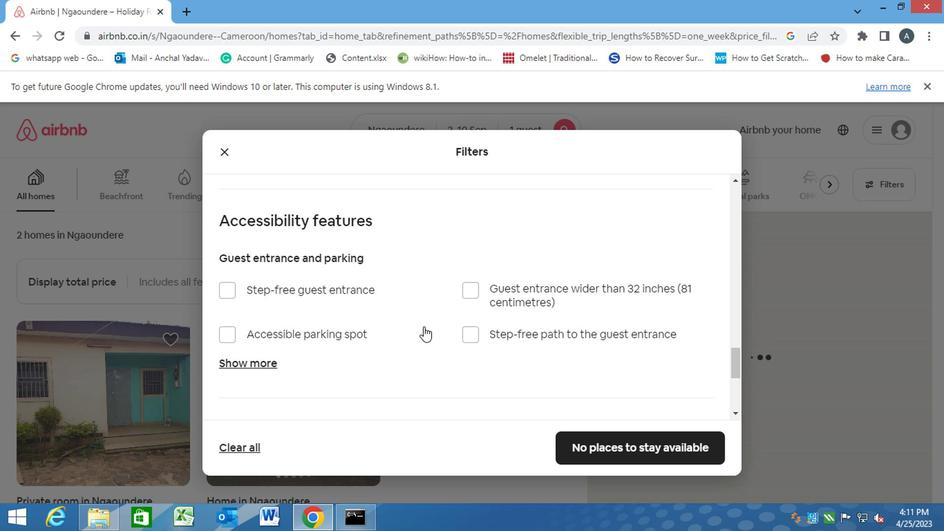 
Action: Mouse scrolled (378, 311) with delta (0, 0)
Screenshot: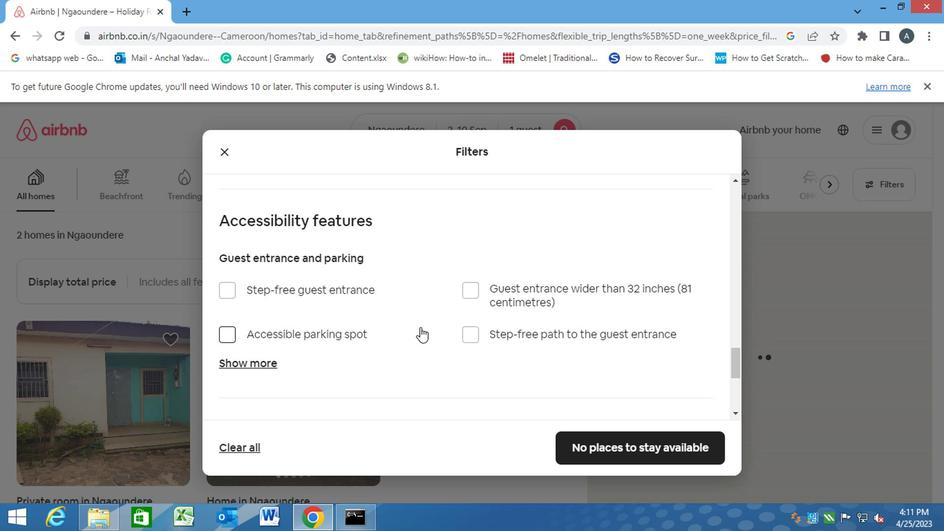
Action: Mouse moved to (243, 324)
Screenshot: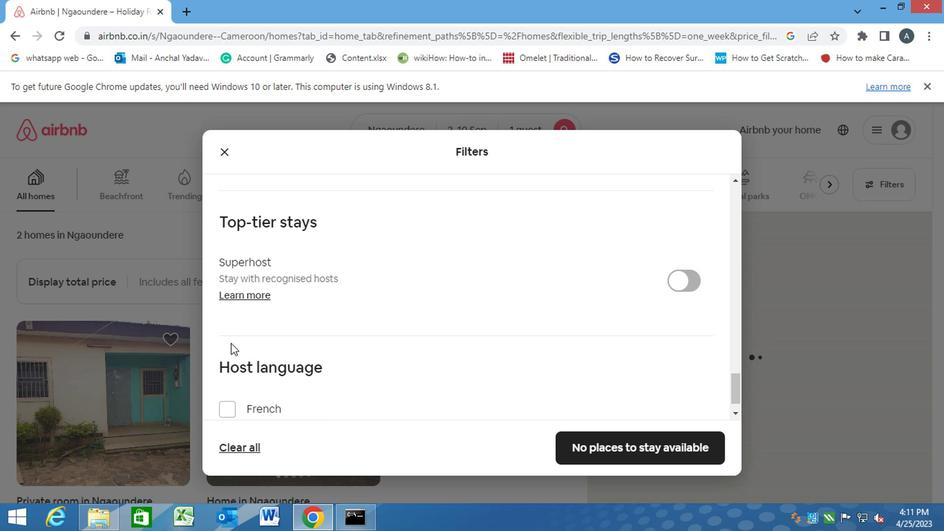 
Action: Mouse scrolled (243, 323) with delta (0, 0)
Screenshot: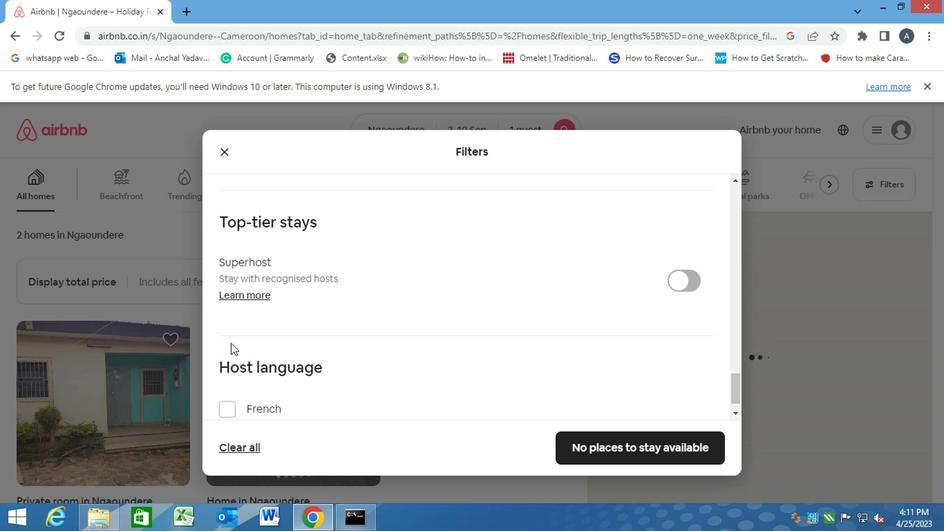 
Action: Mouse scrolled (243, 323) with delta (0, 0)
Screenshot: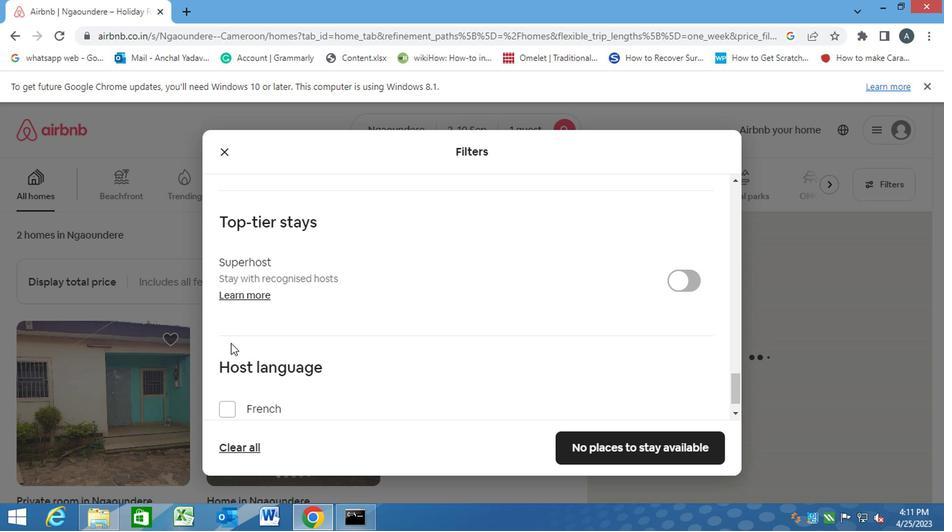 
Action: Mouse moved to (490, 394)
Screenshot: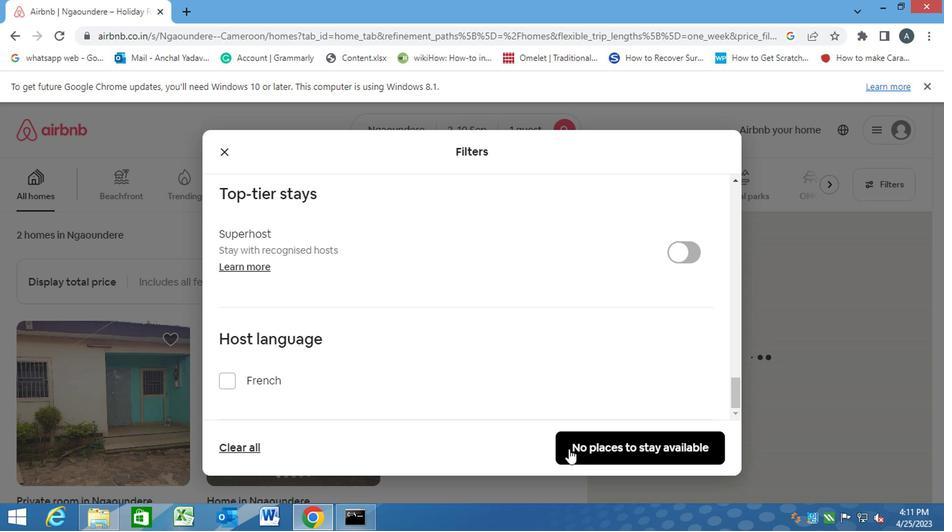 
Action: Mouse pressed left at (490, 394)
Screenshot: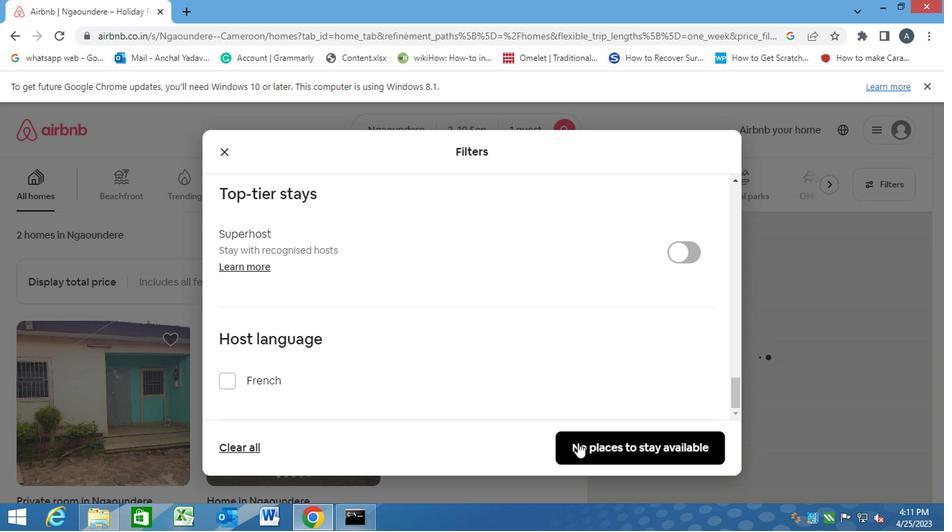 
Action: Mouse moved to (490, 393)
Screenshot: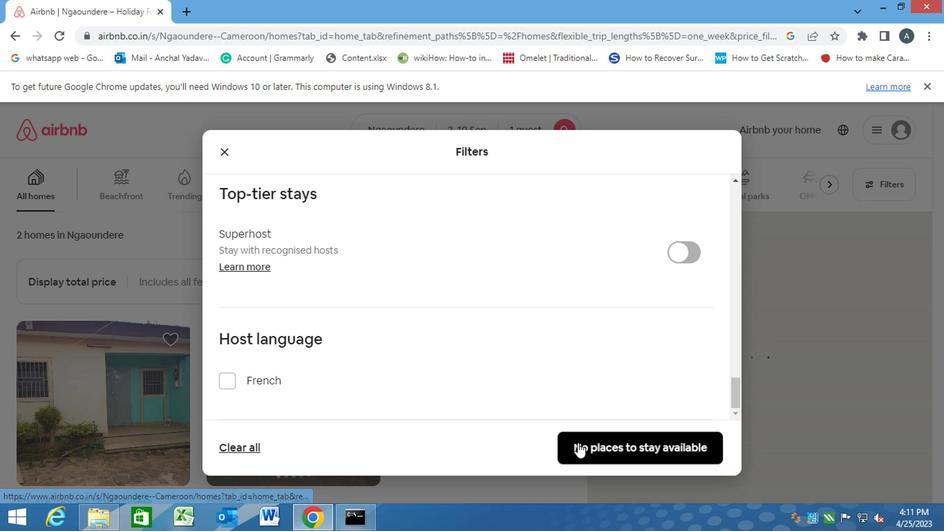 
